 Task: Find connections with filter location Rājgarh with filter topic #Leanstartupswith filter profile language English with filter current company Sterling and Wilson with filter school Karnataka University, Dharwad with filter industry Leasing Non-residential Real Estate with filter service category Demand Generation with filter keywords title Geologist
Action: Mouse moved to (477, 45)
Screenshot: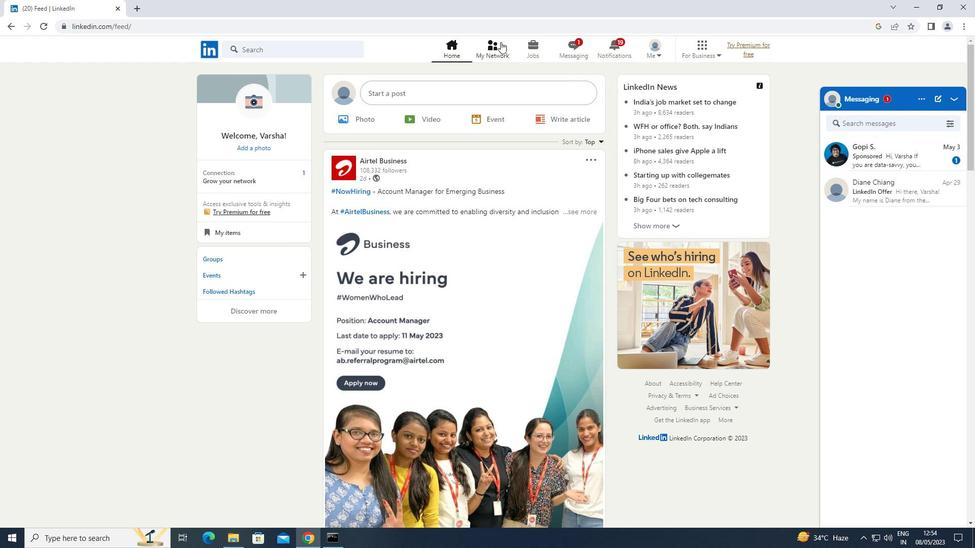 
Action: Mouse pressed left at (477, 45)
Screenshot: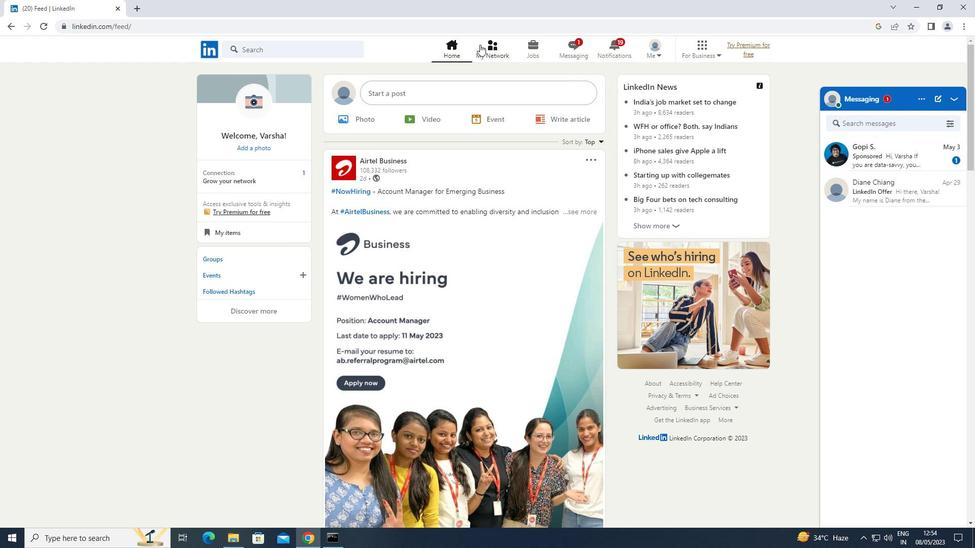 
Action: Mouse moved to (239, 105)
Screenshot: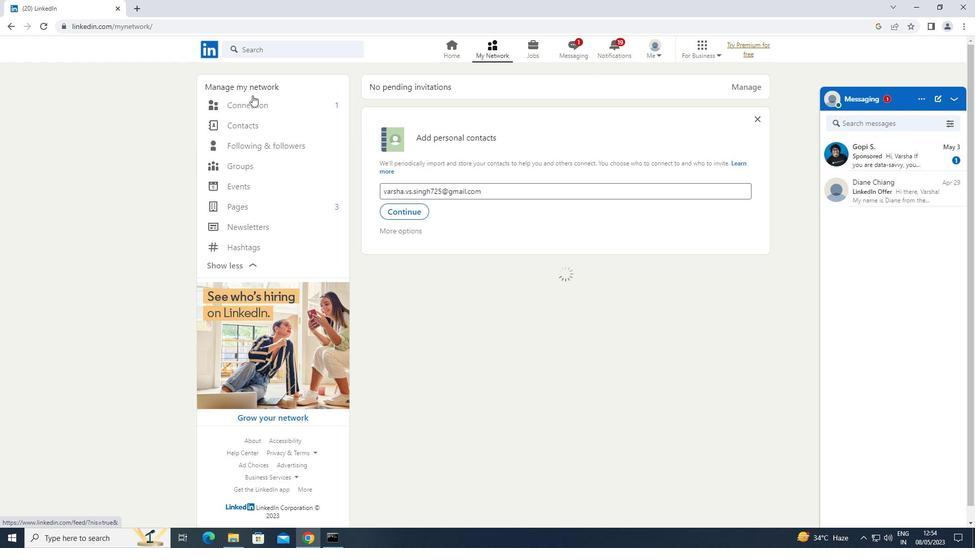 
Action: Mouse pressed left at (239, 105)
Screenshot: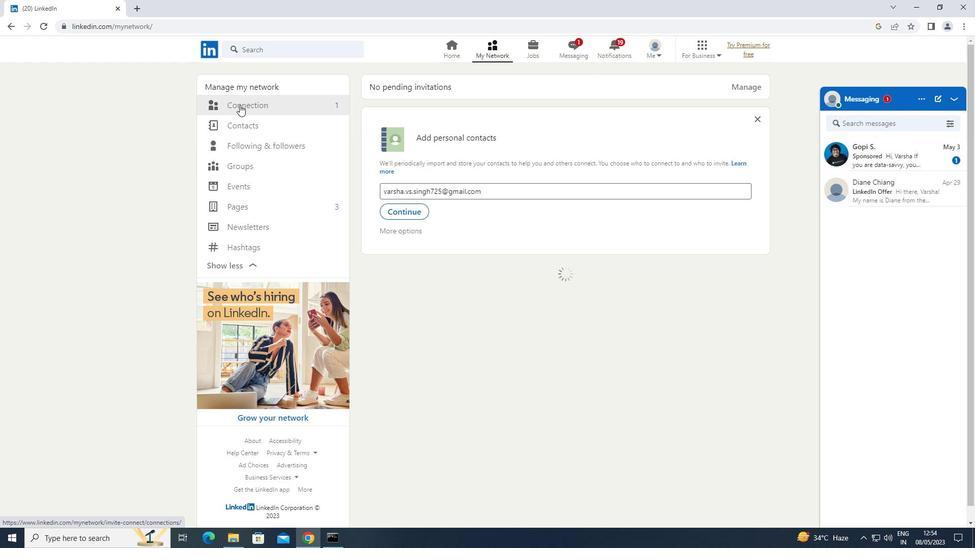 
Action: Mouse moved to (587, 104)
Screenshot: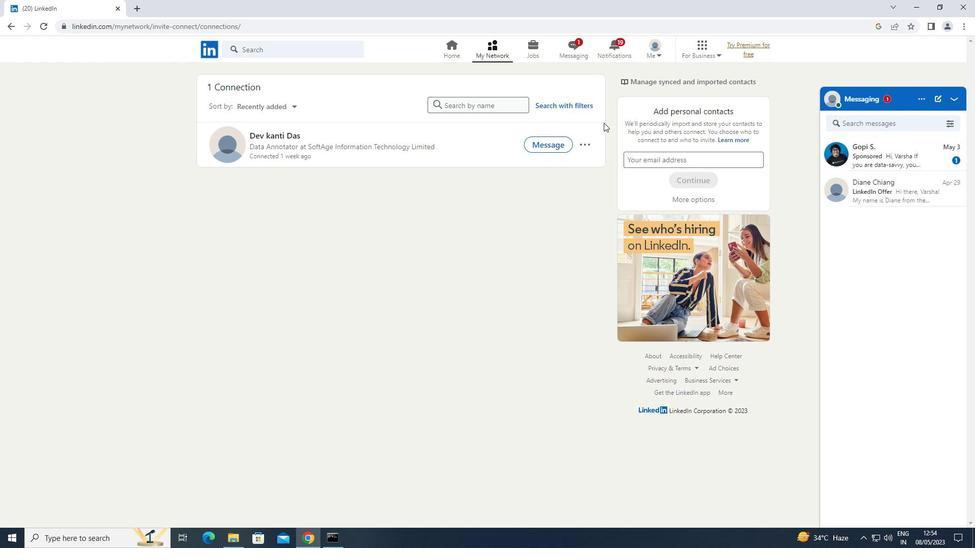
Action: Mouse pressed left at (587, 104)
Screenshot: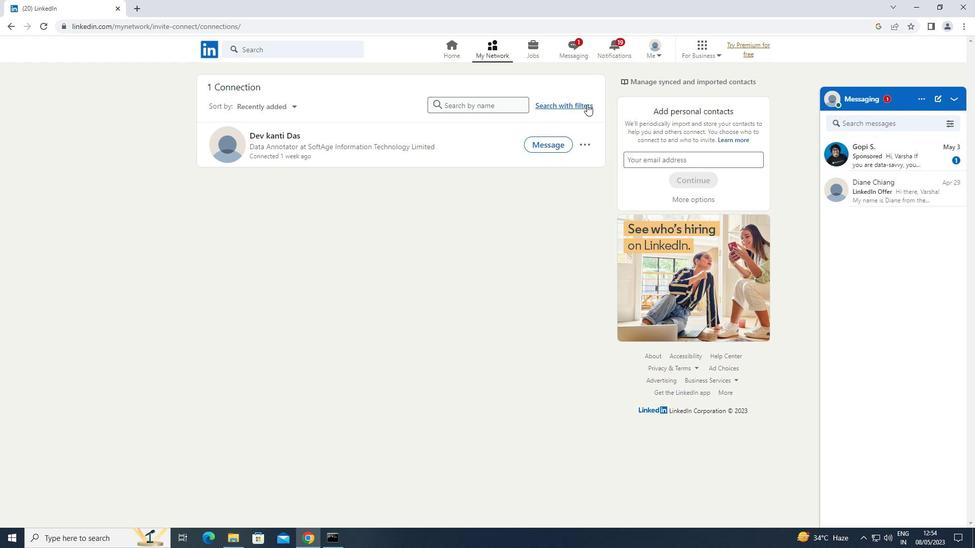 
Action: Mouse moved to (520, 77)
Screenshot: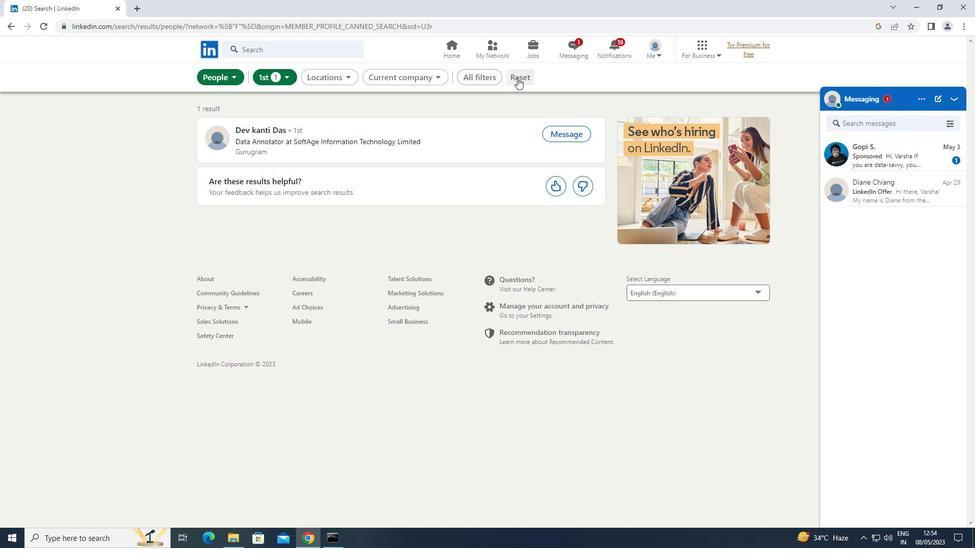 
Action: Mouse pressed left at (520, 77)
Screenshot: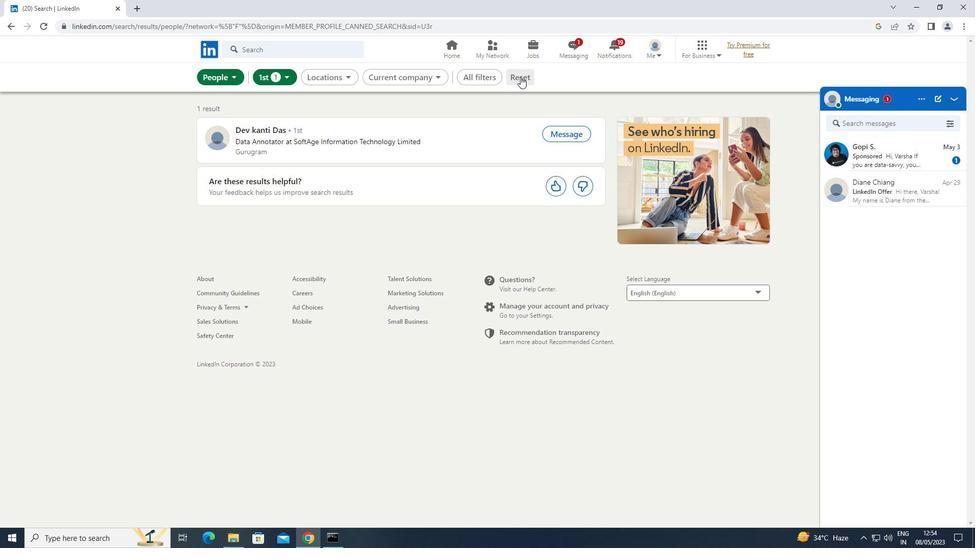 
Action: Mouse moved to (501, 80)
Screenshot: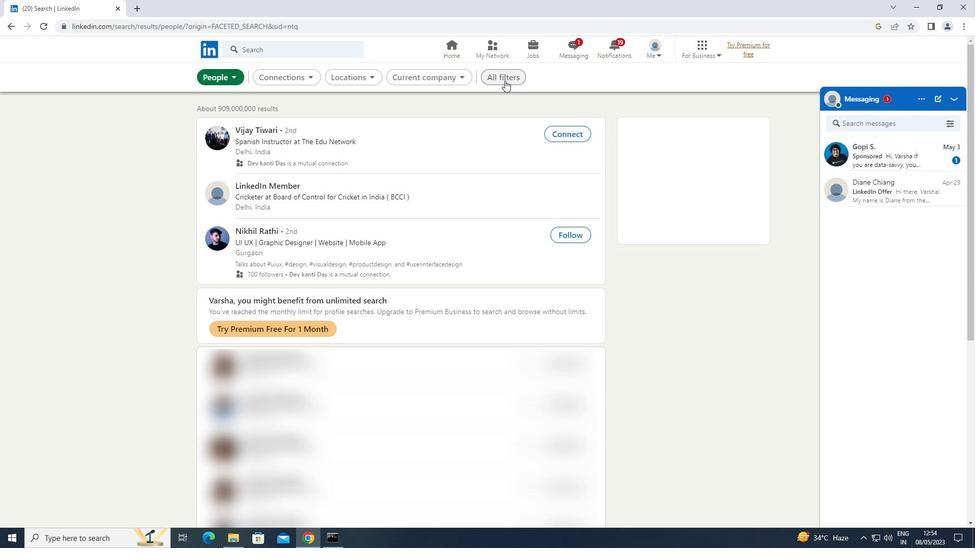 
Action: Mouse pressed left at (501, 80)
Screenshot: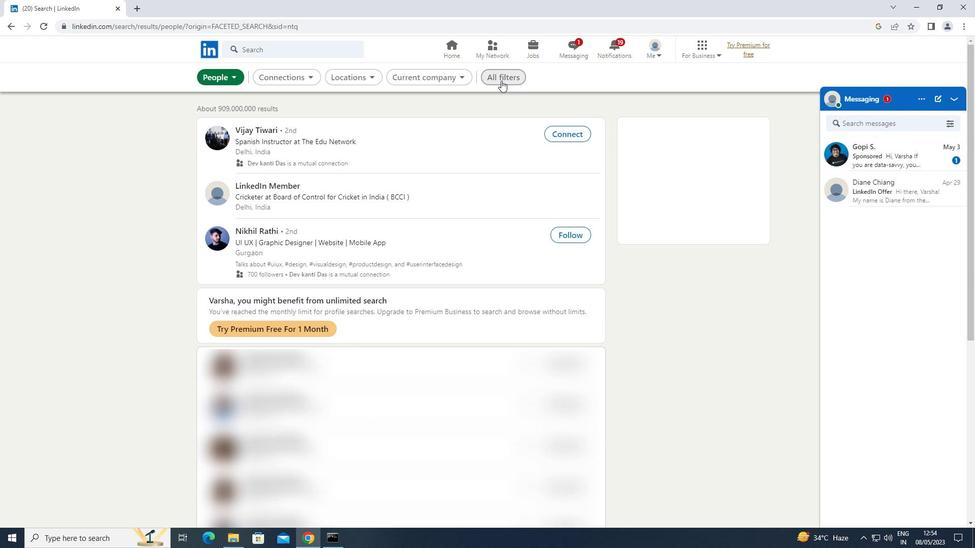 
Action: Mouse moved to (825, 251)
Screenshot: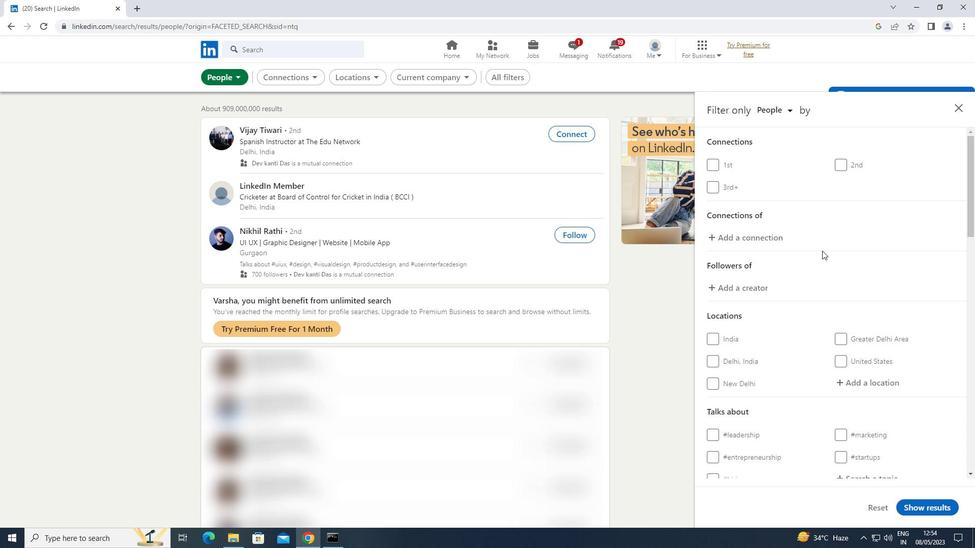 
Action: Mouse scrolled (825, 251) with delta (0, 0)
Screenshot: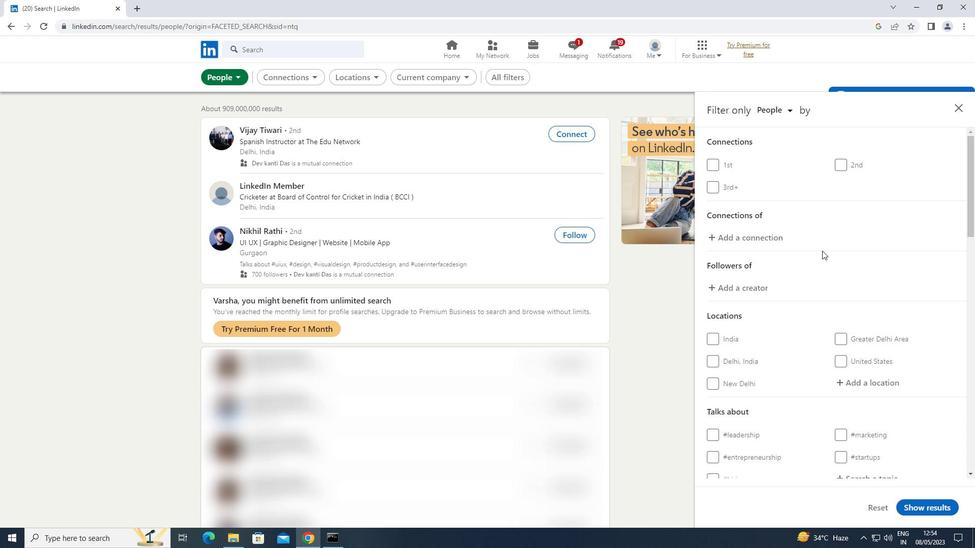 
Action: Mouse scrolled (825, 251) with delta (0, 0)
Screenshot: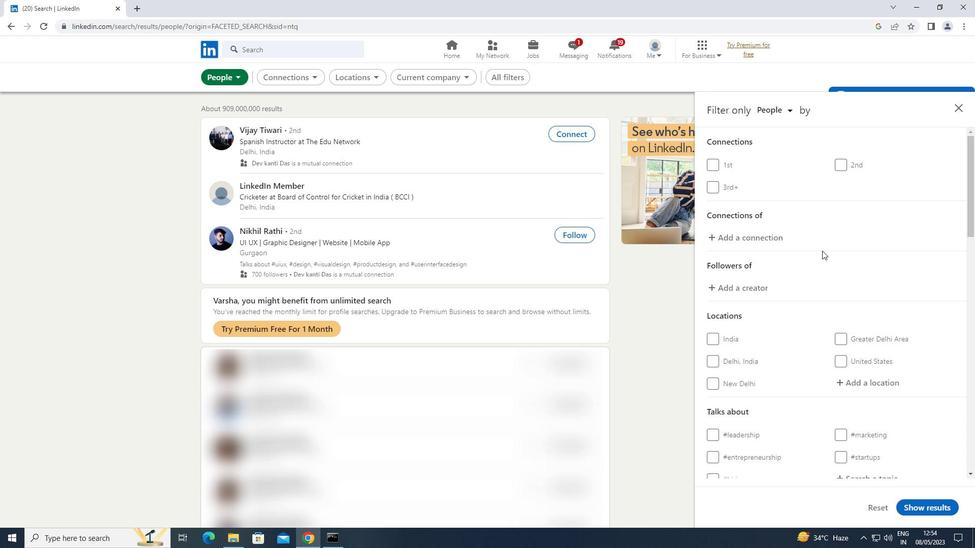 
Action: Mouse scrolled (825, 251) with delta (0, 0)
Screenshot: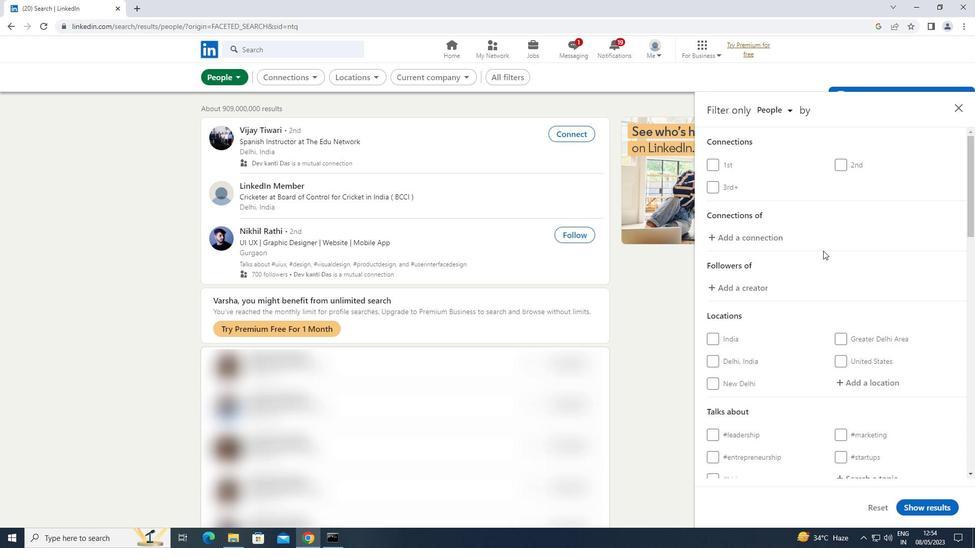 
Action: Mouse moved to (871, 233)
Screenshot: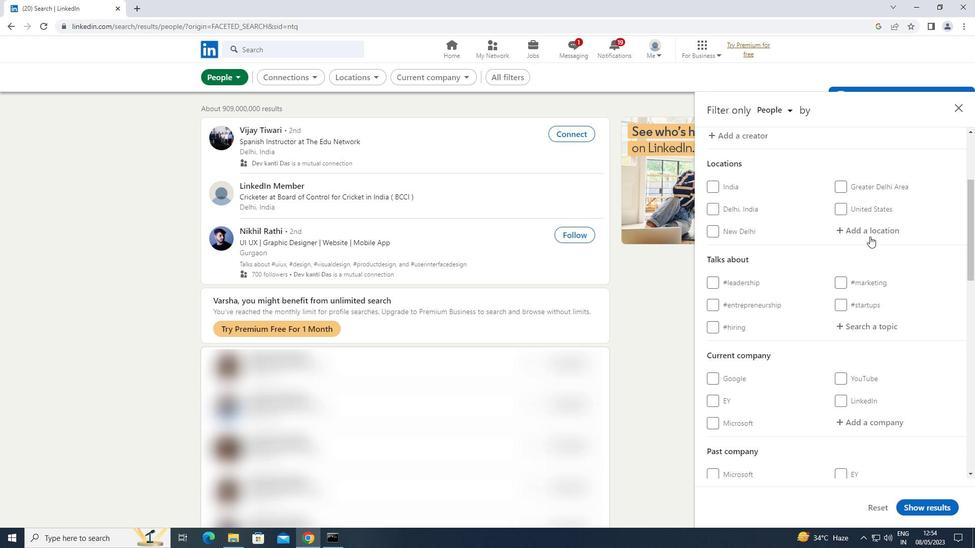 
Action: Mouse pressed left at (871, 233)
Screenshot: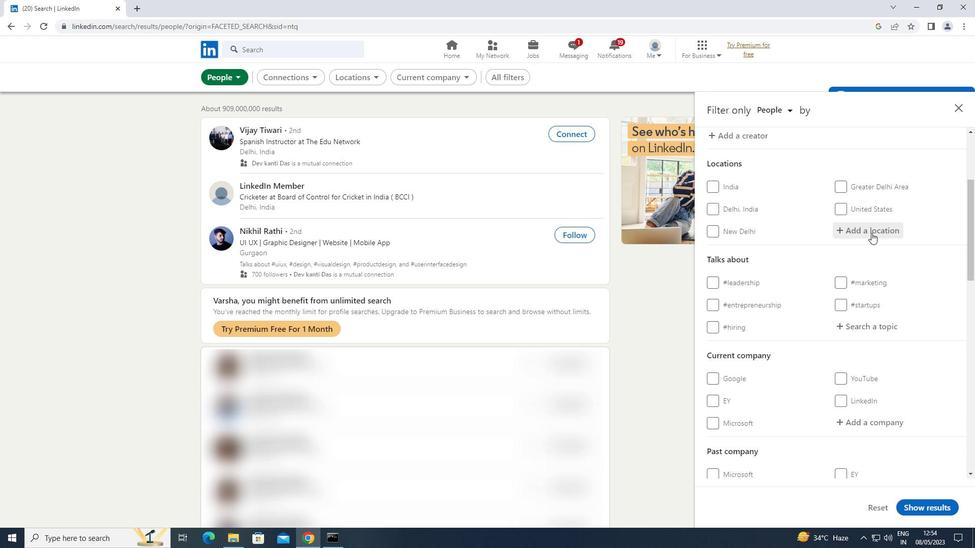 
Action: Mouse moved to (871, 232)
Screenshot: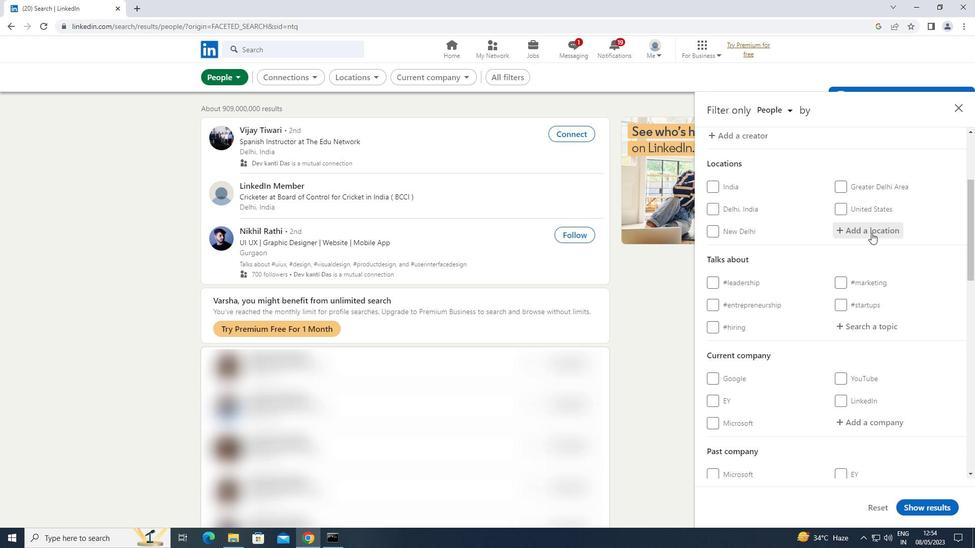 
Action: Key pressed <Key.shift>RAJGARH
Screenshot: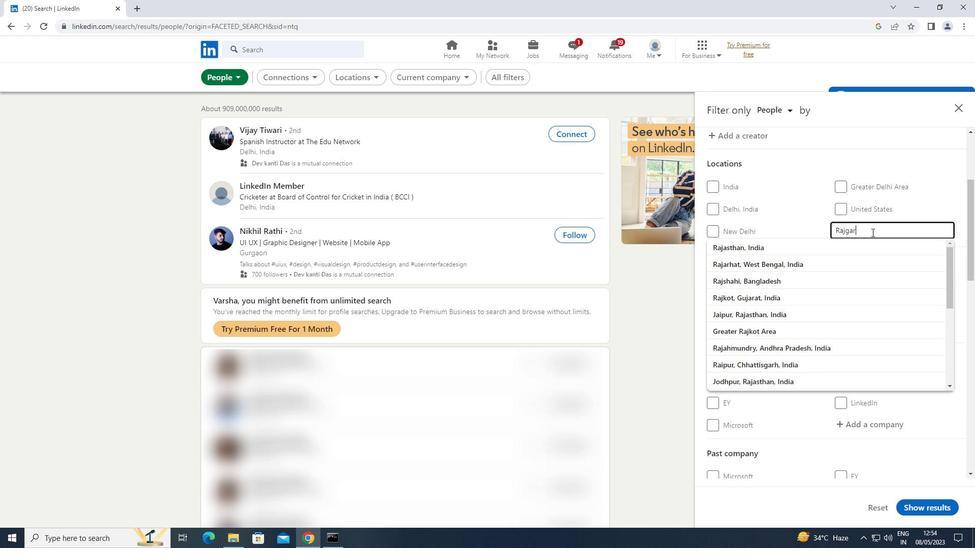 
Action: Mouse moved to (866, 325)
Screenshot: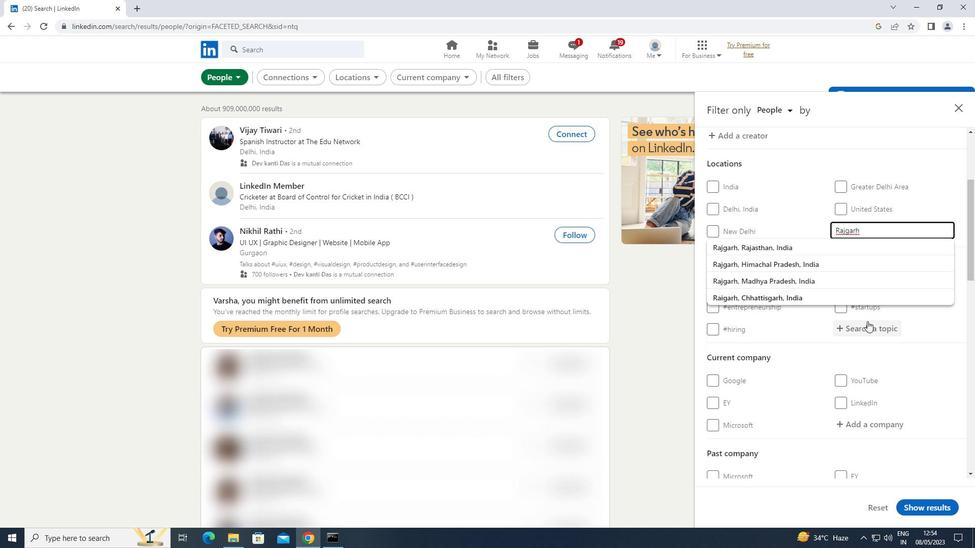 
Action: Mouse pressed left at (866, 325)
Screenshot: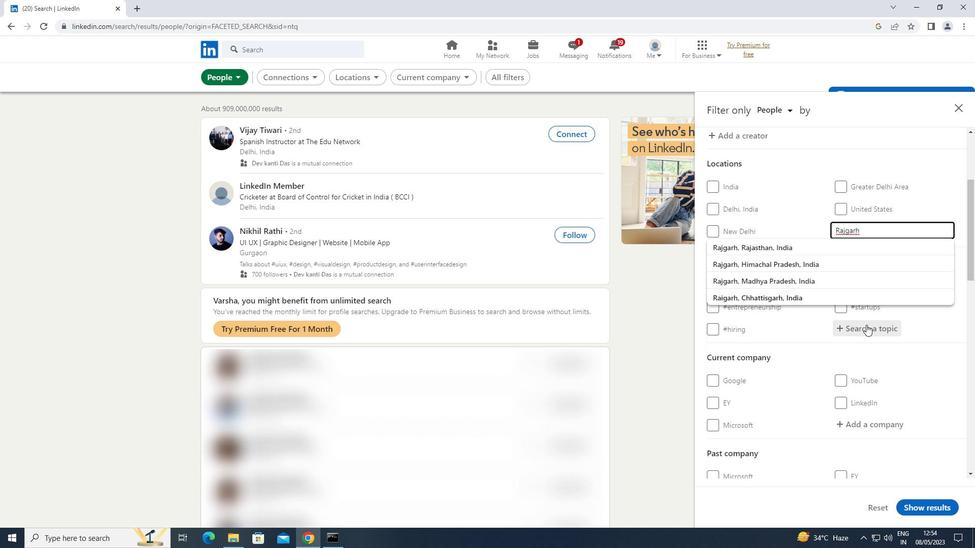
Action: Mouse moved to (866, 325)
Screenshot: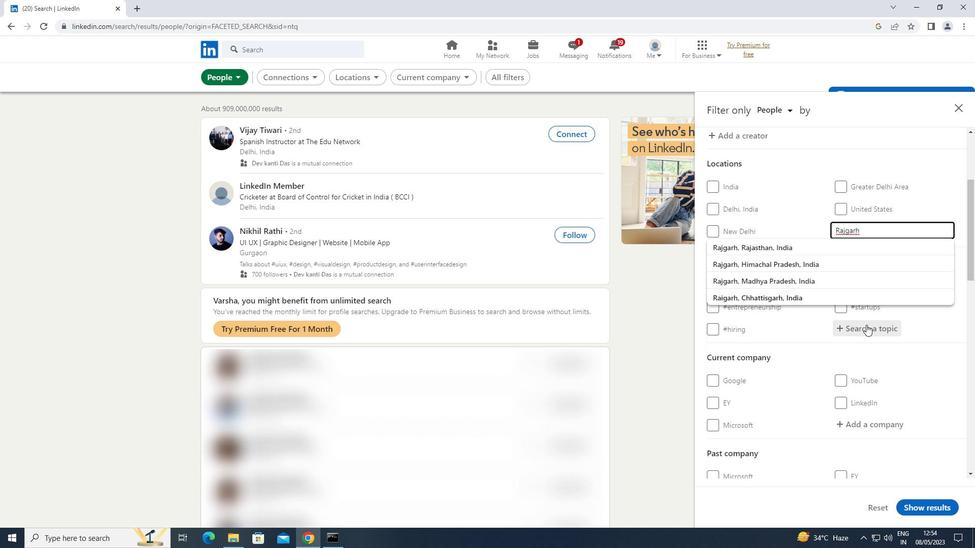 
Action: Key pressed LEARNSTARTUPS
Screenshot: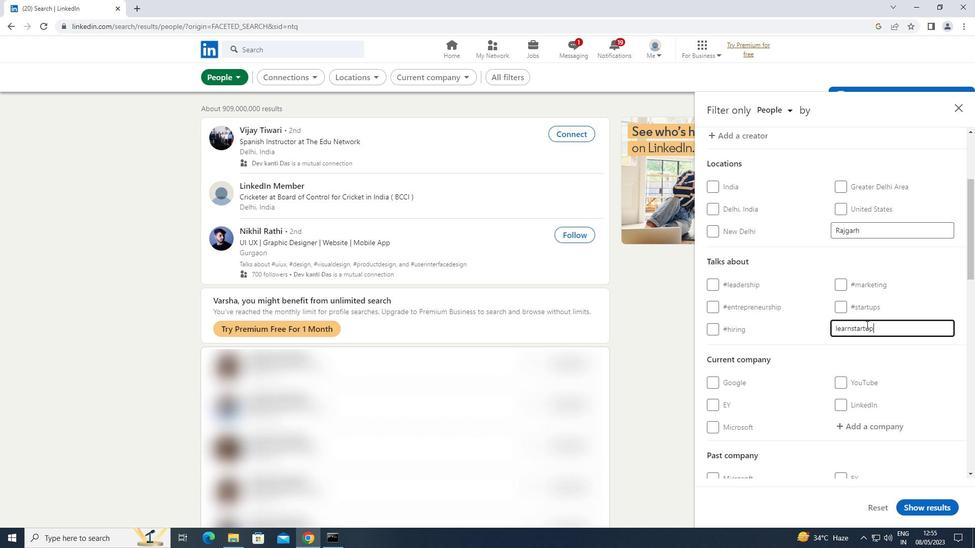 
Action: Mouse moved to (845, 328)
Screenshot: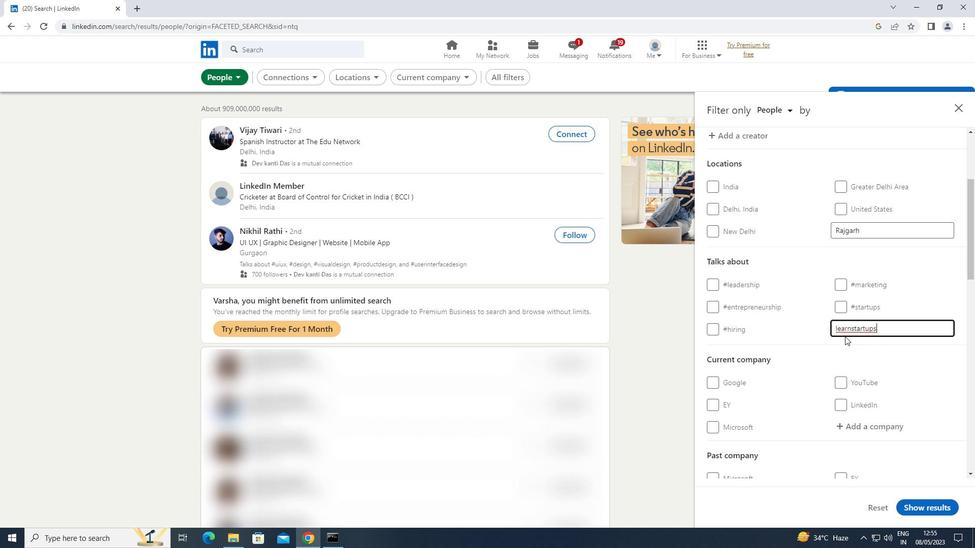 
Action: Mouse pressed left at (845, 328)
Screenshot: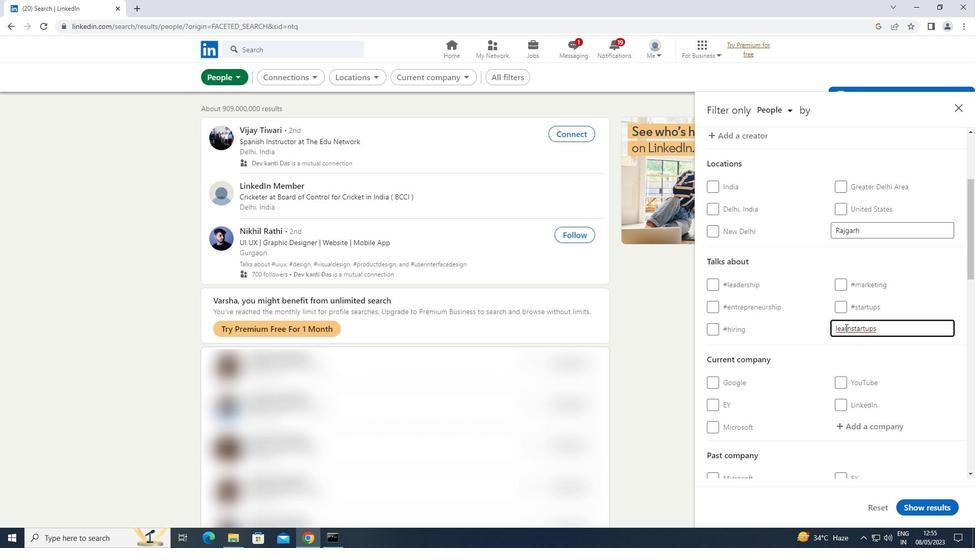 
Action: Mouse moved to (846, 326)
Screenshot: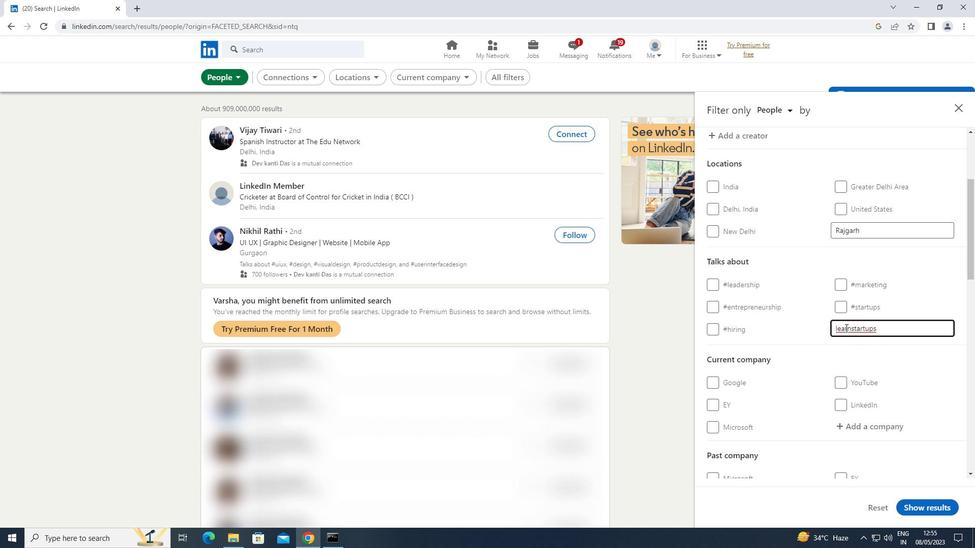
Action: Mouse pressed left at (846, 326)
Screenshot: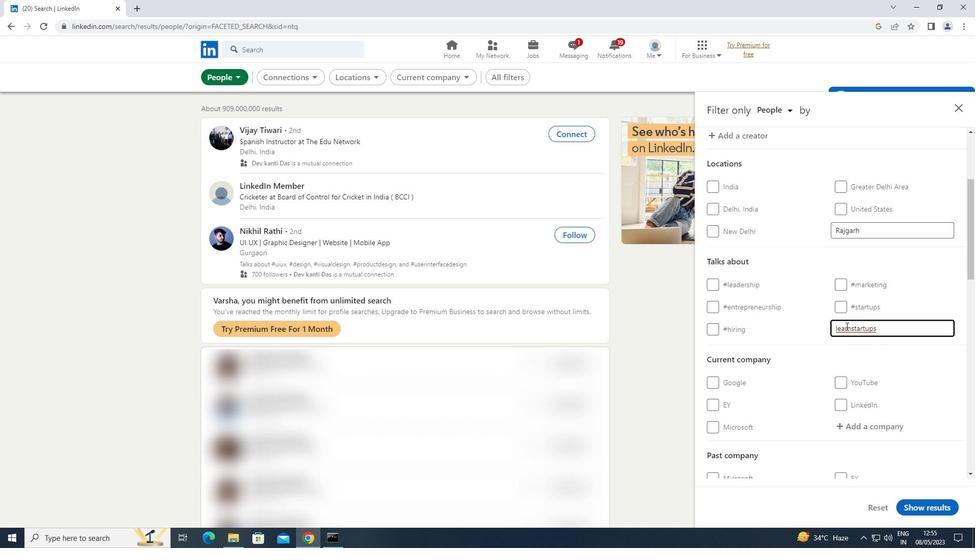 
Action: Key pressed <Key.backspace>
Screenshot: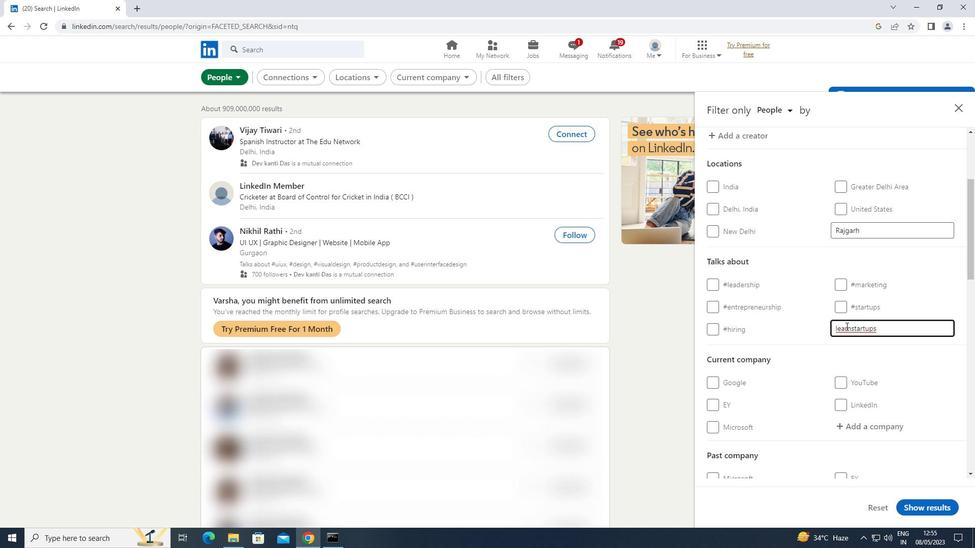 
Action: Mouse moved to (768, 340)
Screenshot: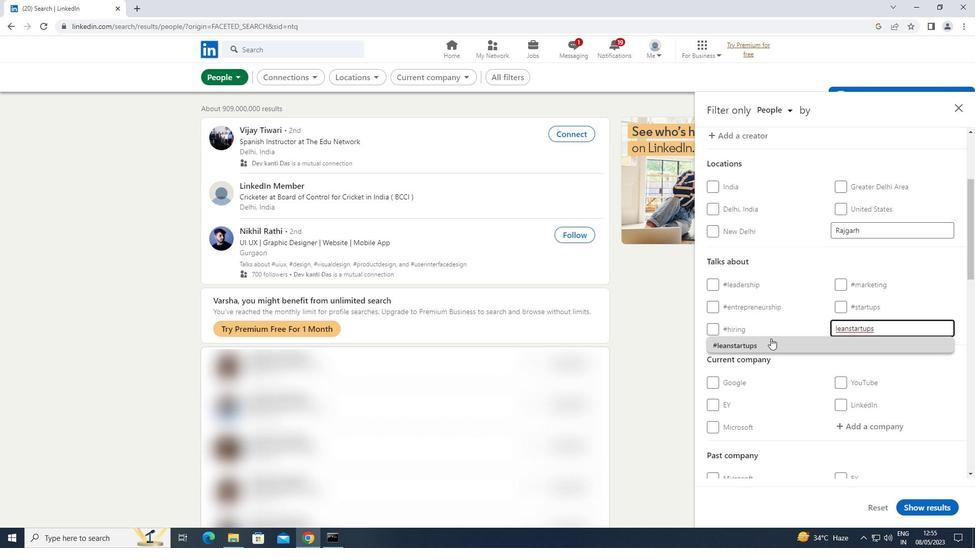 
Action: Mouse pressed left at (768, 340)
Screenshot: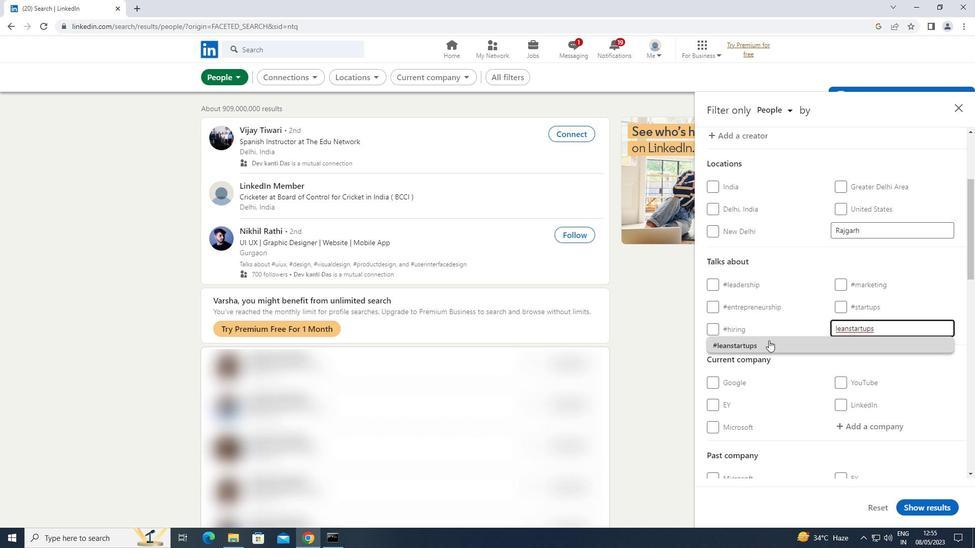 
Action: Mouse moved to (764, 344)
Screenshot: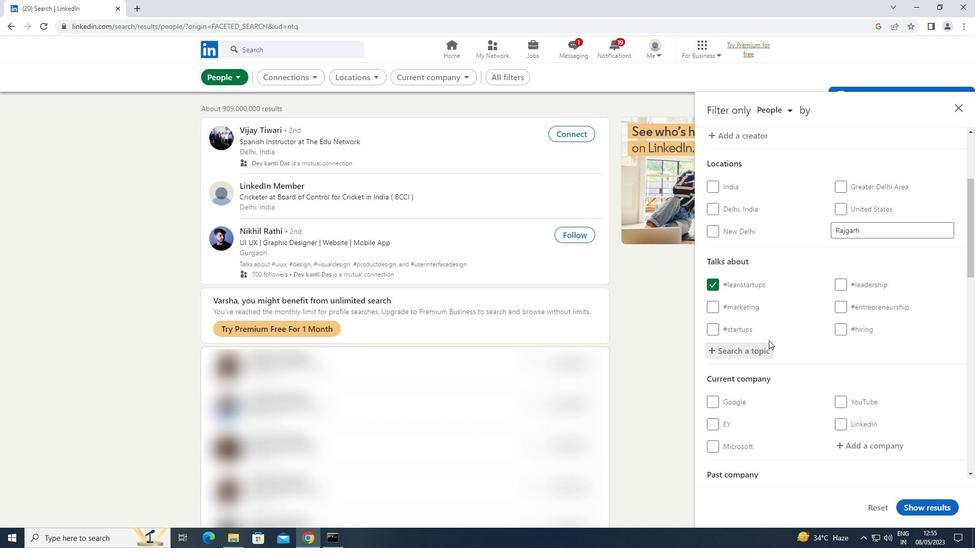 
Action: Mouse scrolled (764, 343) with delta (0, 0)
Screenshot: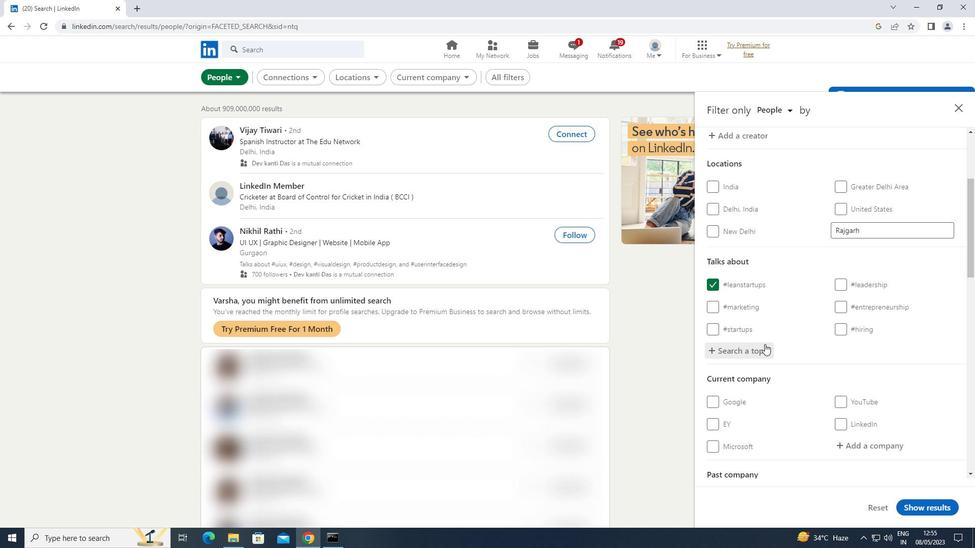 
Action: Mouse scrolled (764, 343) with delta (0, 0)
Screenshot: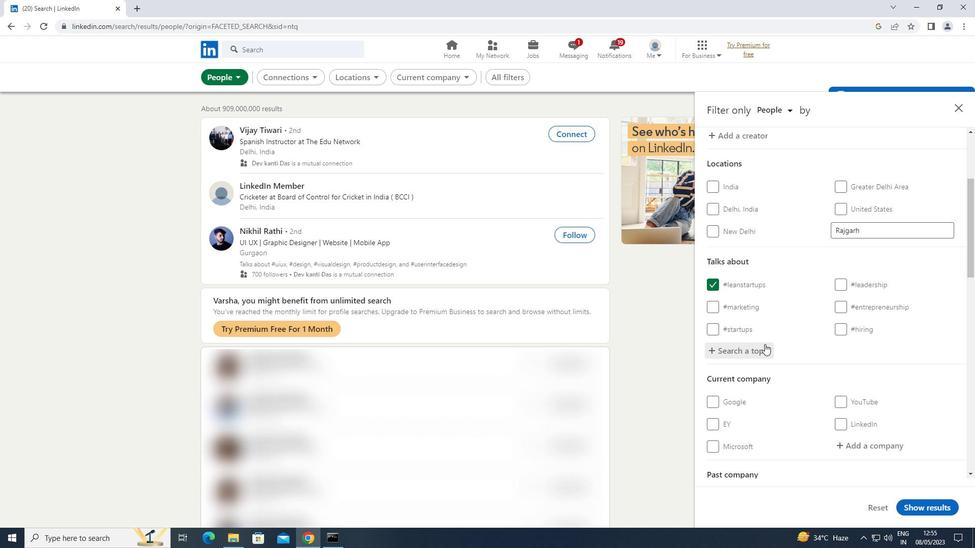 
Action: Mouse scrolled (764, 343) with delta (0, 0)
Screenshot: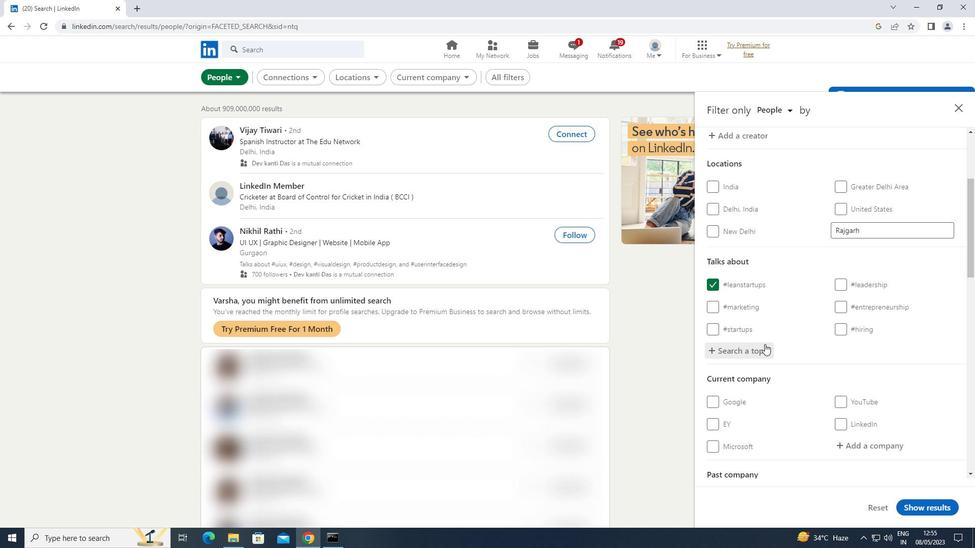 
Action: Mouse scrolled (764, 343) with delta (0, 0)
Screenshot: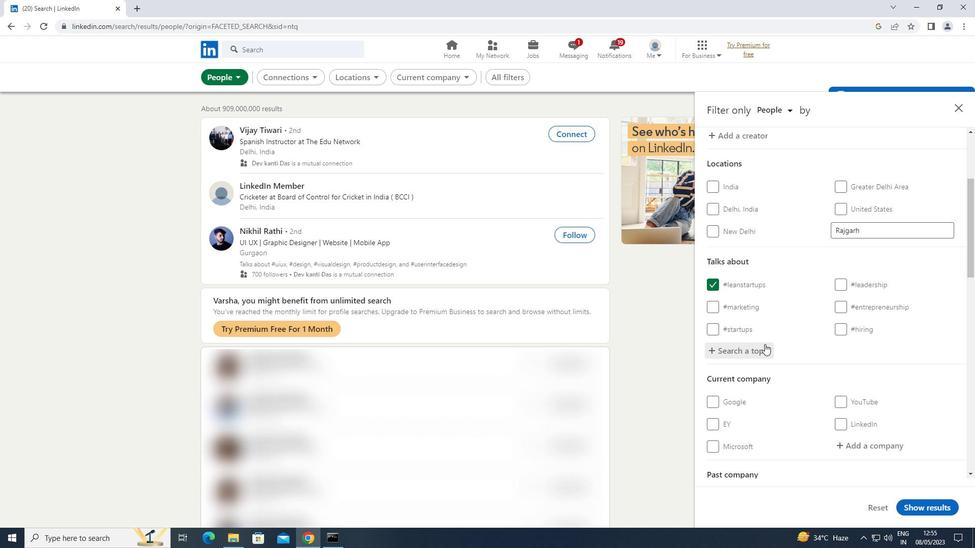 
Action: Mouse scrolled (764, 343) with delta (0, 0)
Screenshot: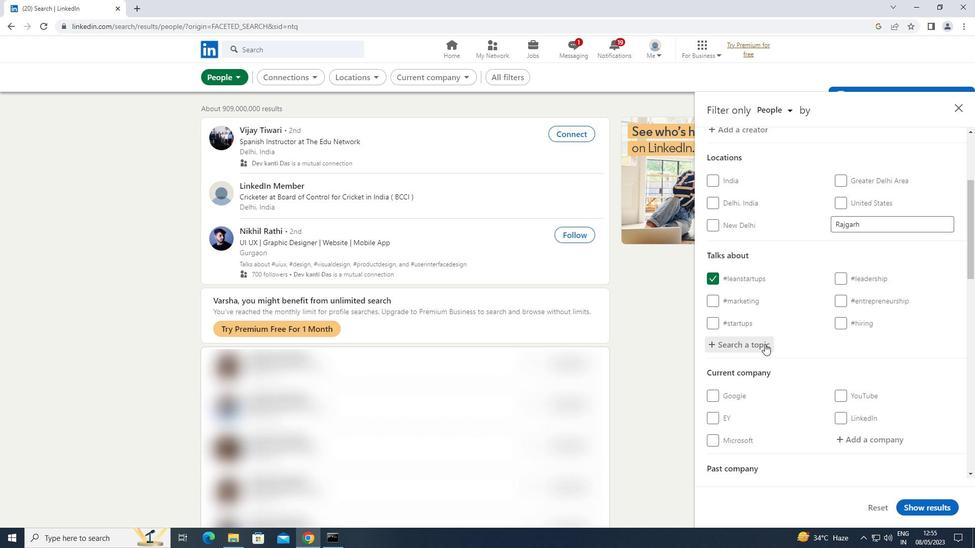 
Action: Mouse moved to (764, 344)
Screenshot: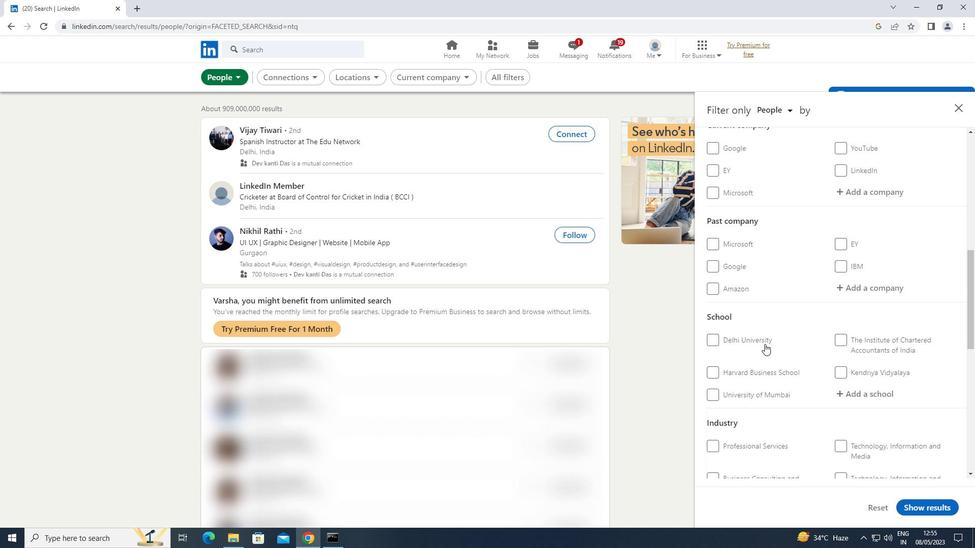 
Action: Mouse scrolled (764, 344) with delta (0, 0)
Screenshot: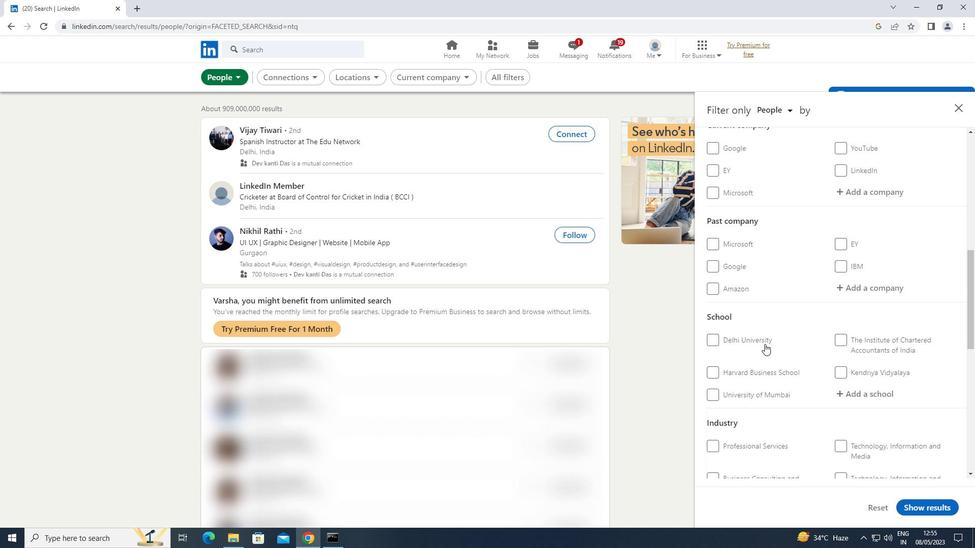 
Action: Mouse moved to (764, 344)
Screenshot: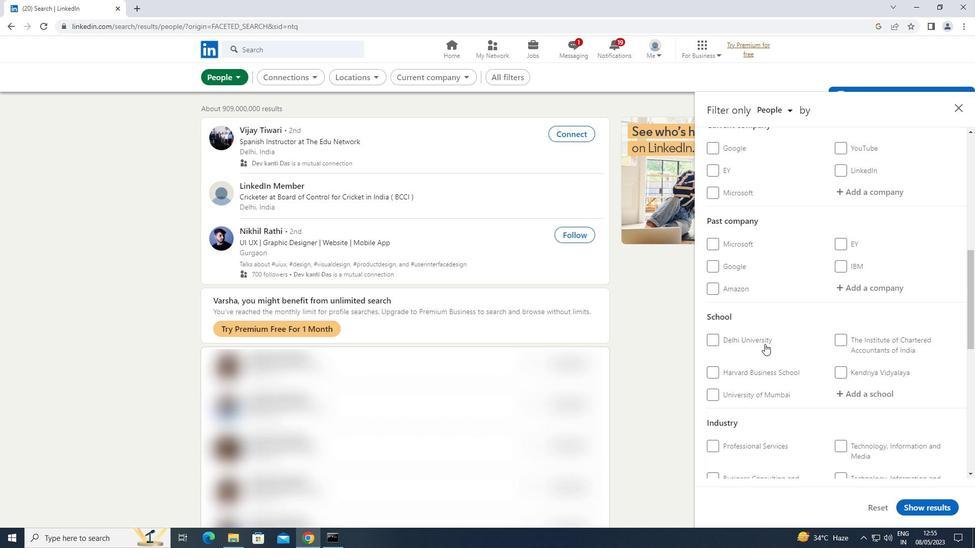 
Action: Mouse scrolled (764, 344) with delta (0, 0)
Screenshot: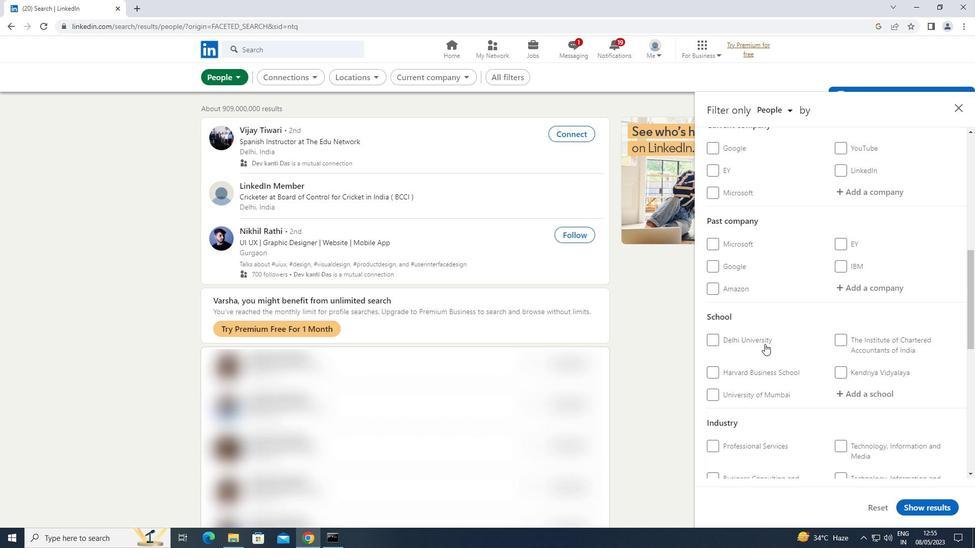 
Action: Mouse moved to (764, 345)
Screenshot: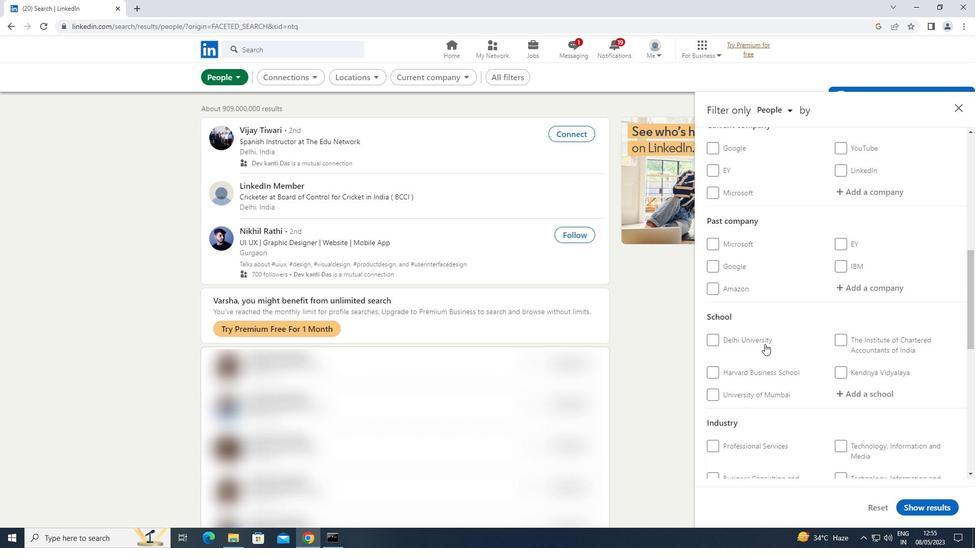 
Action: Mouse scrolled (764, 345) with delta (0, 0)
Screenshot: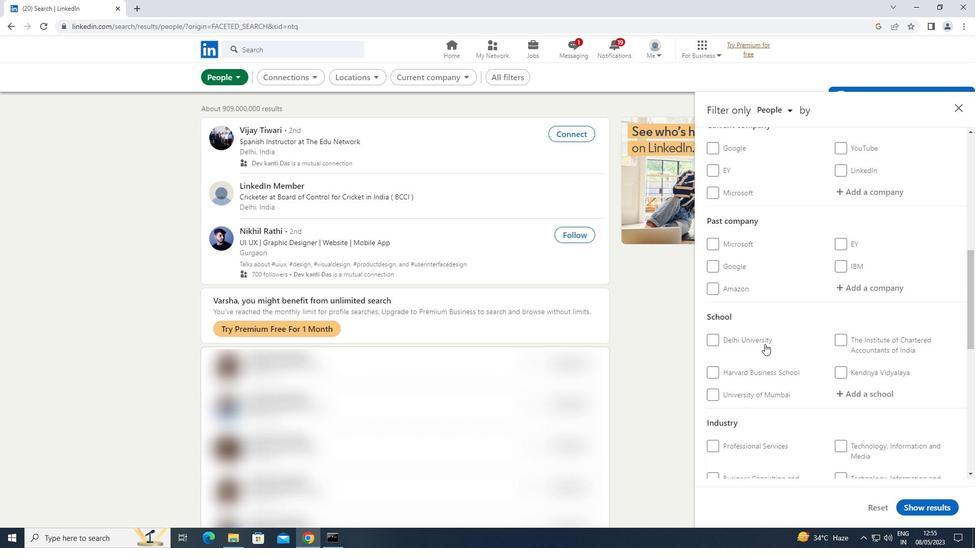 
Action: Mouse scrolled (764, 345) with delta (0, 0)
Screenshot: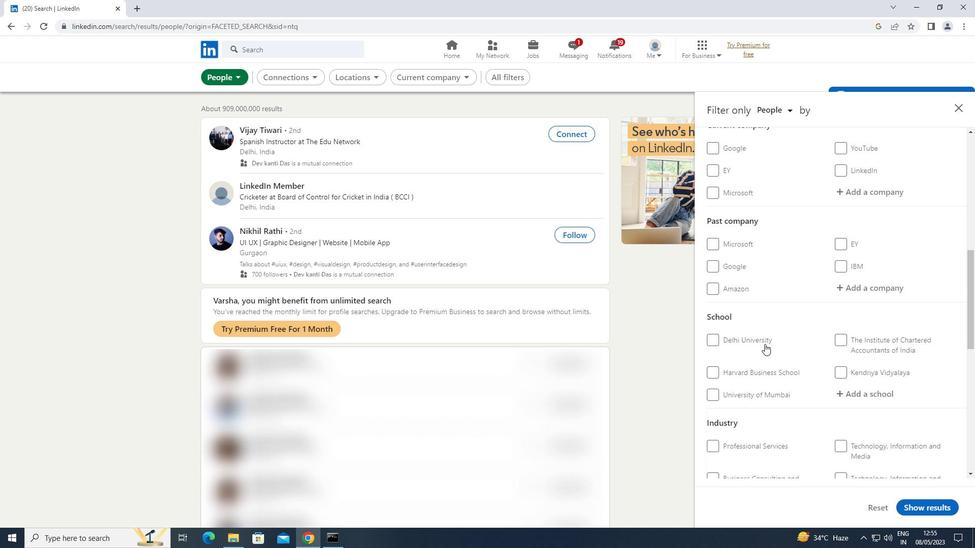 
Action: Mouse moved to (764, 345)
Screenshot: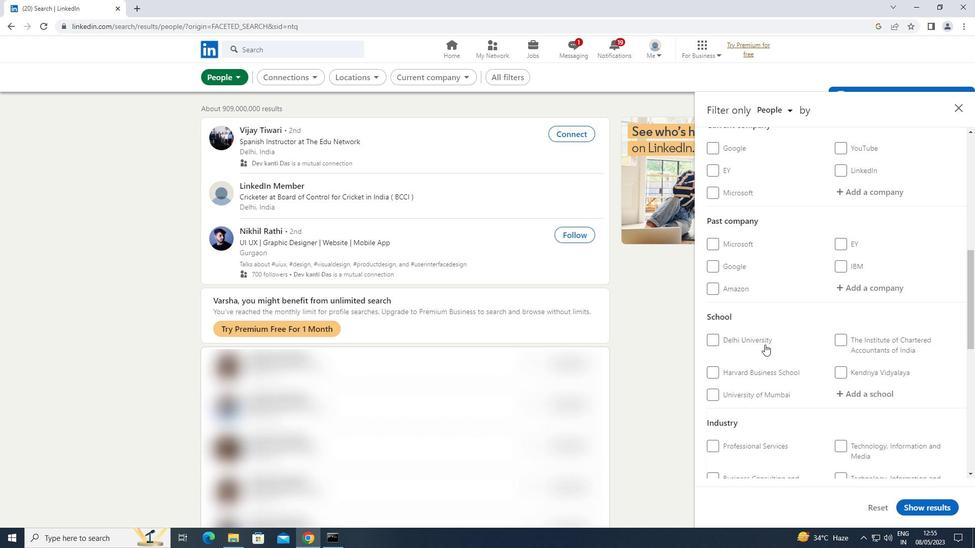 
Action: Mouse scrolled (764, 345) with delta (0, 0)
Screenshot: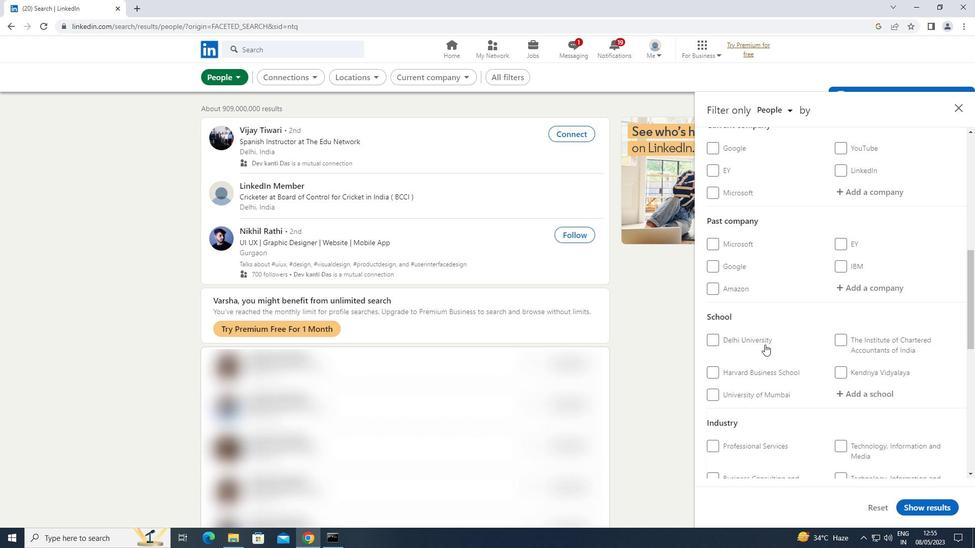 
Action: Mouse moved to (764, 346)
Screenshot: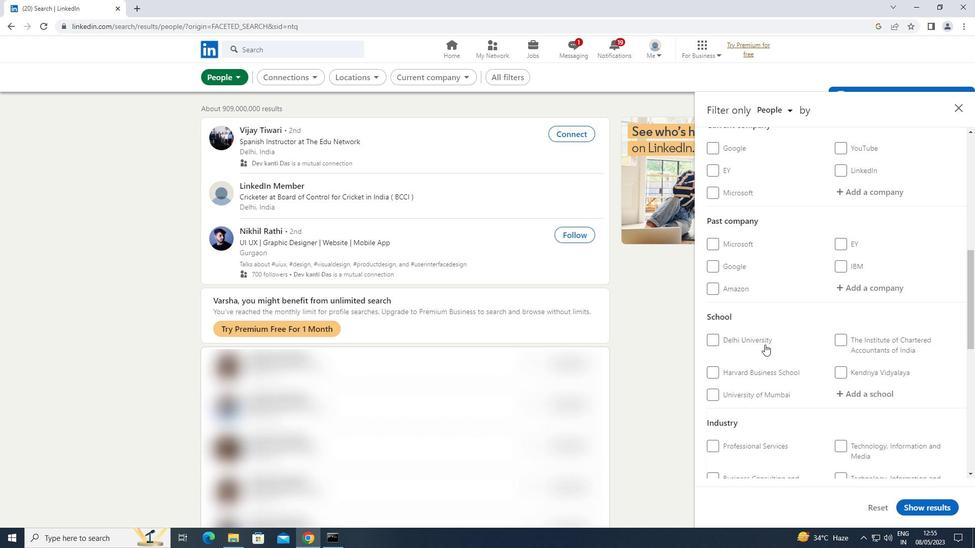 
Action: Mouse scrolled (764, 345) with delta (0, 0)
Screenshot: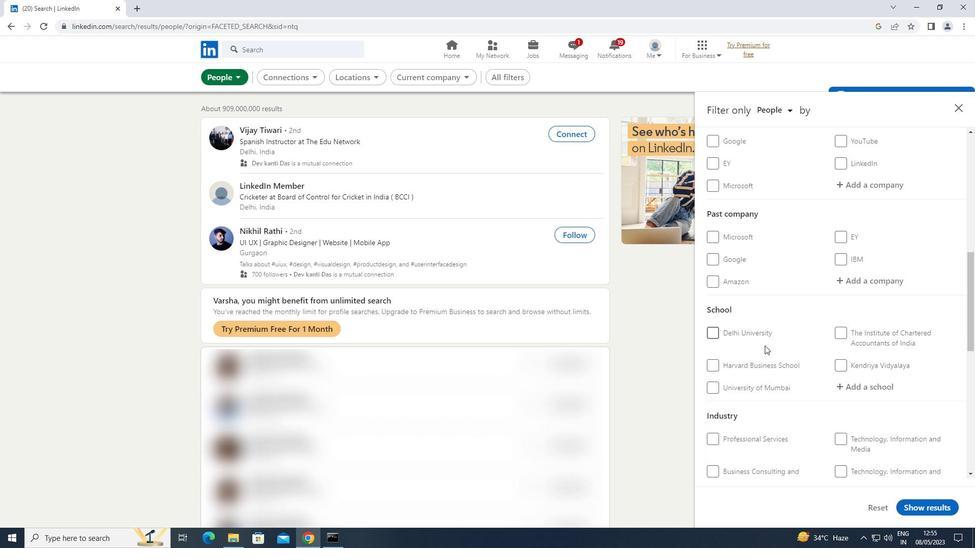 
Action: Mouse moved to (715, 256)
Screenshot: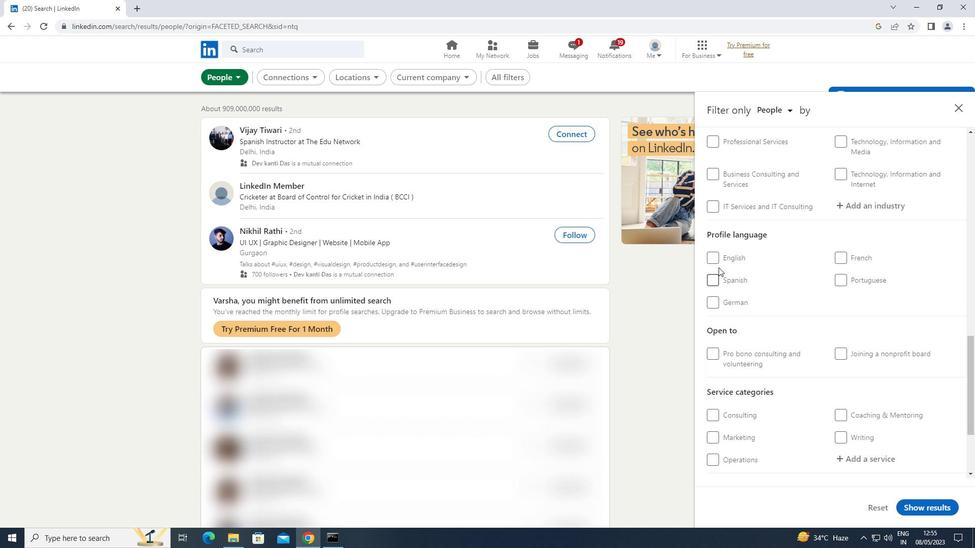 
Action: Mouse pressed left at (715, 256)
Screenshot: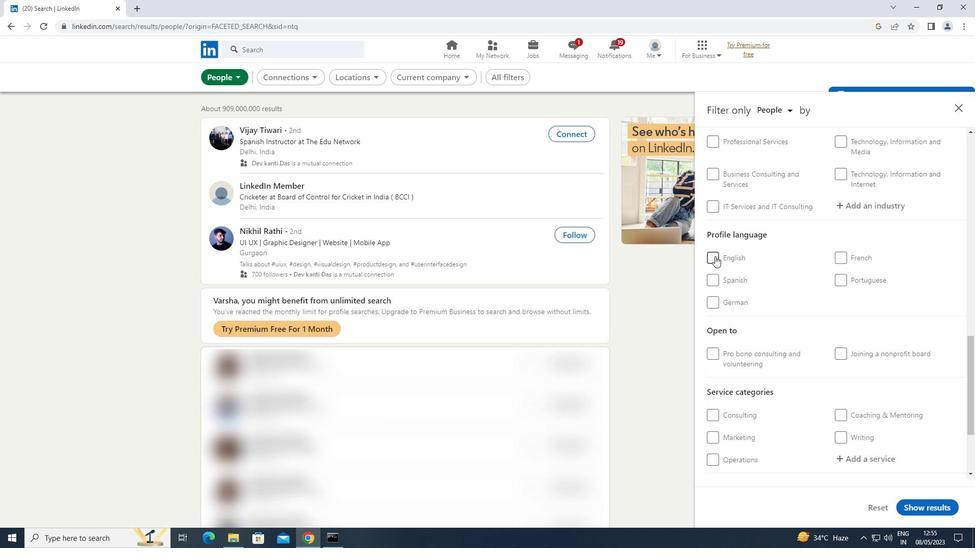 
Action: Mouse moved to (794, 300)
Screenshot: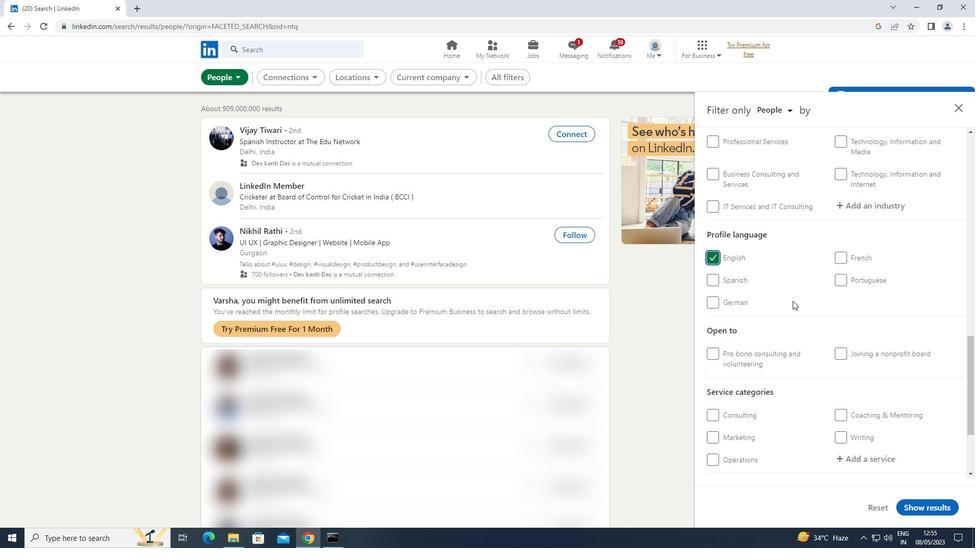 
Action: Mouse scrolled (794, 301) with delta (0, 0)
Screenshot: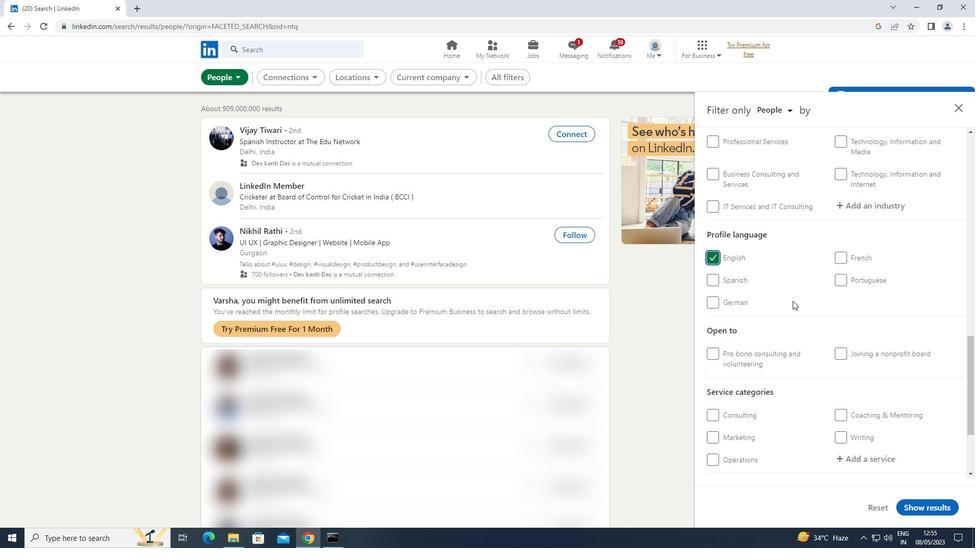 
Action: Mouse moved to (795, 300)
Screenshot: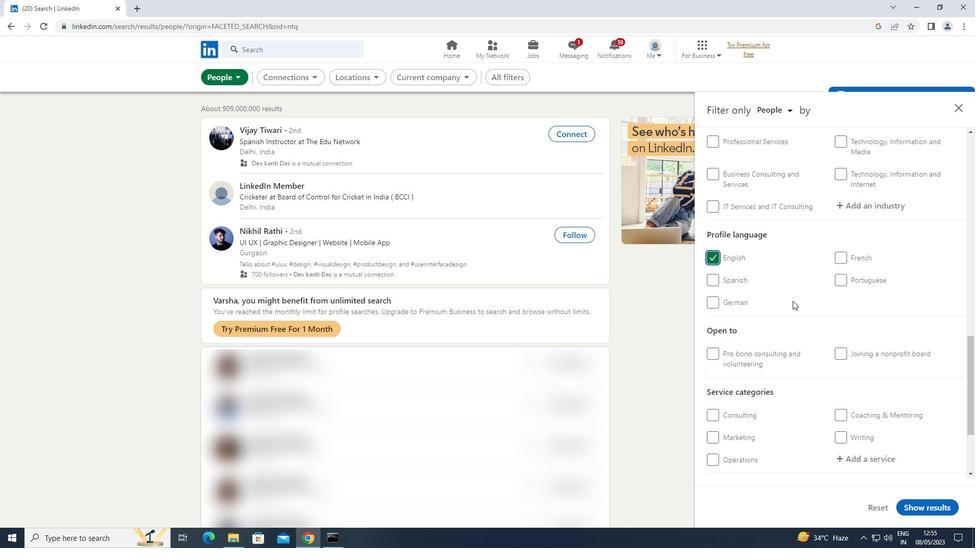 
Action: Mouse scrolled (795, 301) with delta (0, 0)
Screenshot: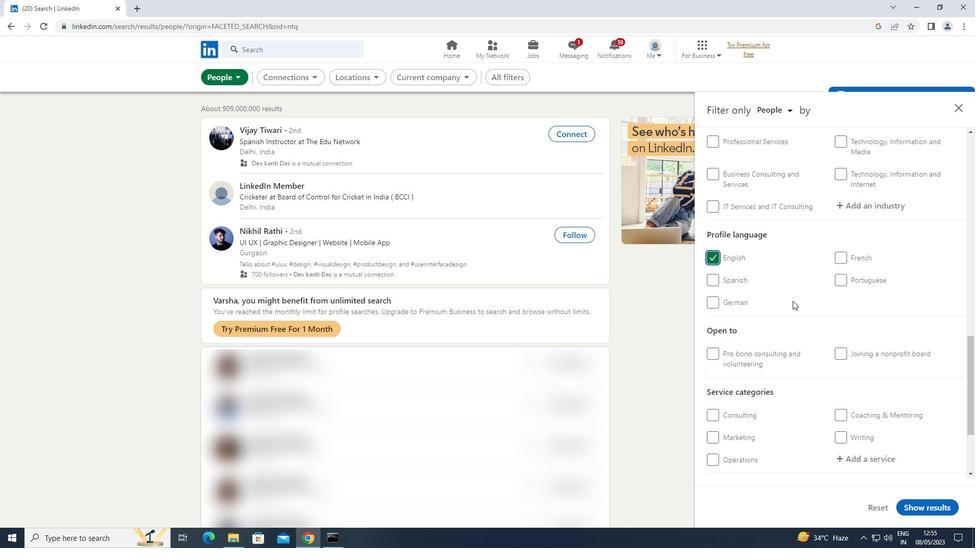 
Action: Mouse moved to (795, 300)
Screenshot: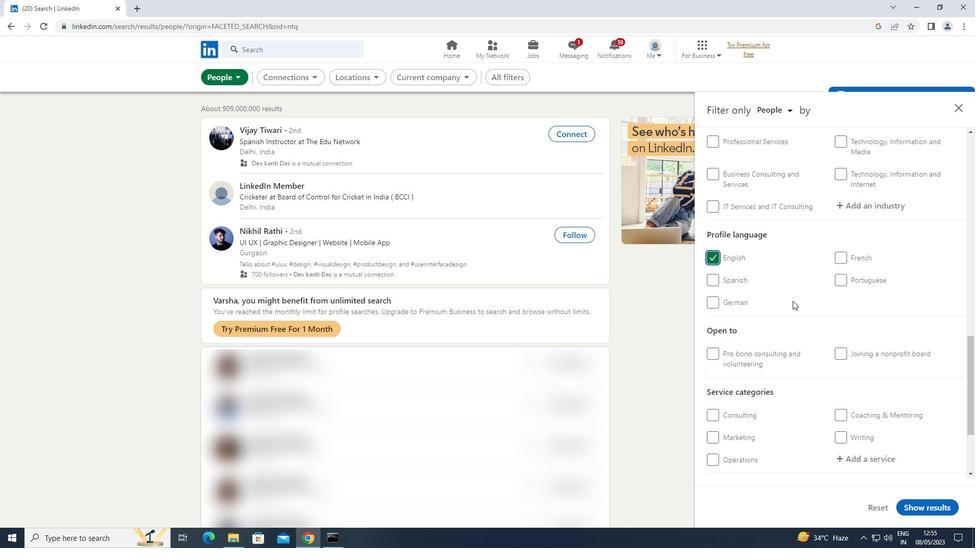 
Action: Mouse scrolled (795, 300) with delta (0, 0)
Screenshot: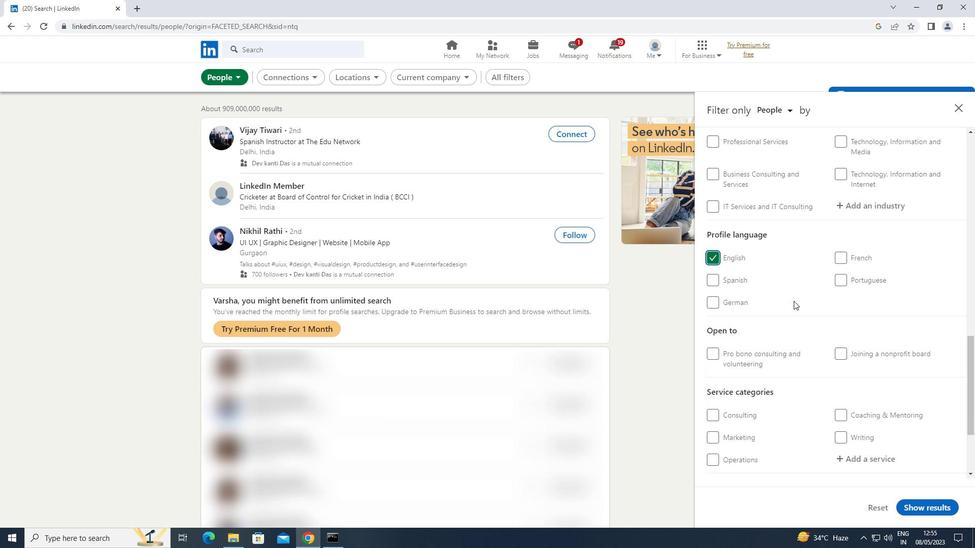 
Action: Mouse scrolled (795, 300) with delta (0, 0)
Screenshot: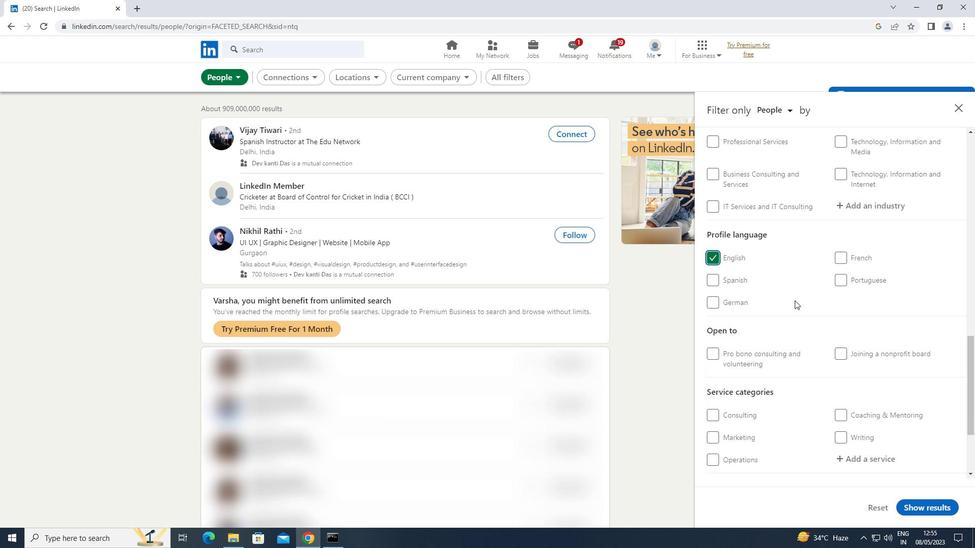 
Action: Mouse moved to (795, 300)
Screenshot: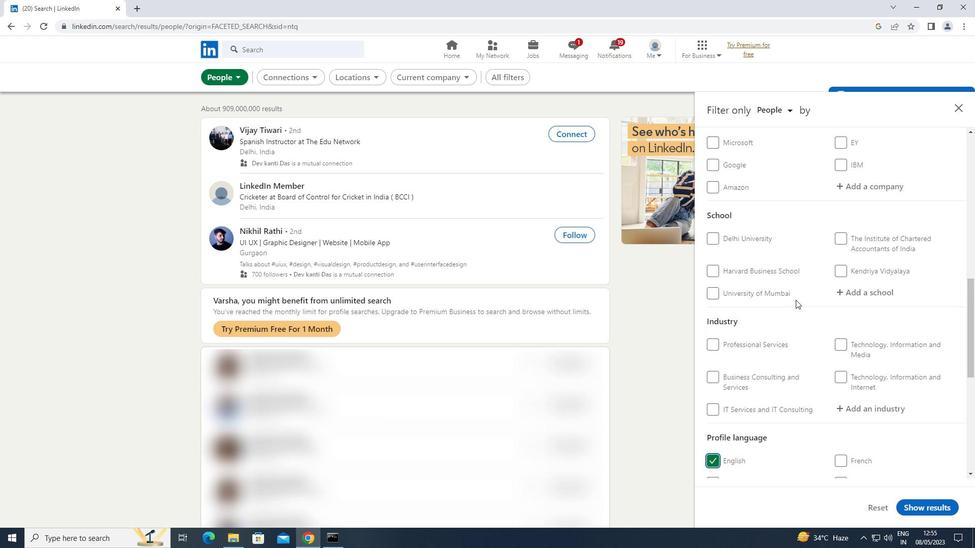 
Action: Mouse scrolled (795, 300) with delta (0, 0)
Screenshot: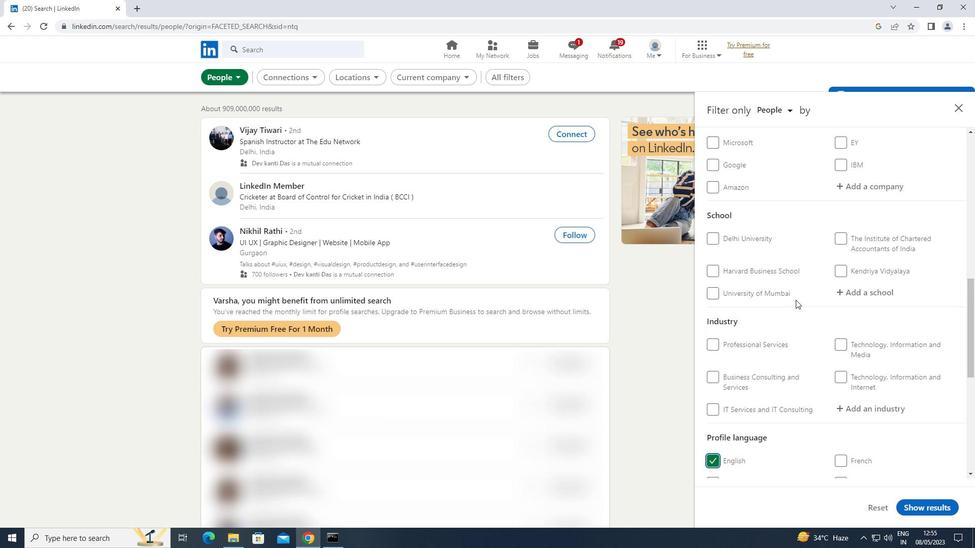 
Action: Mouse moved to (797, 297)
Screenshot: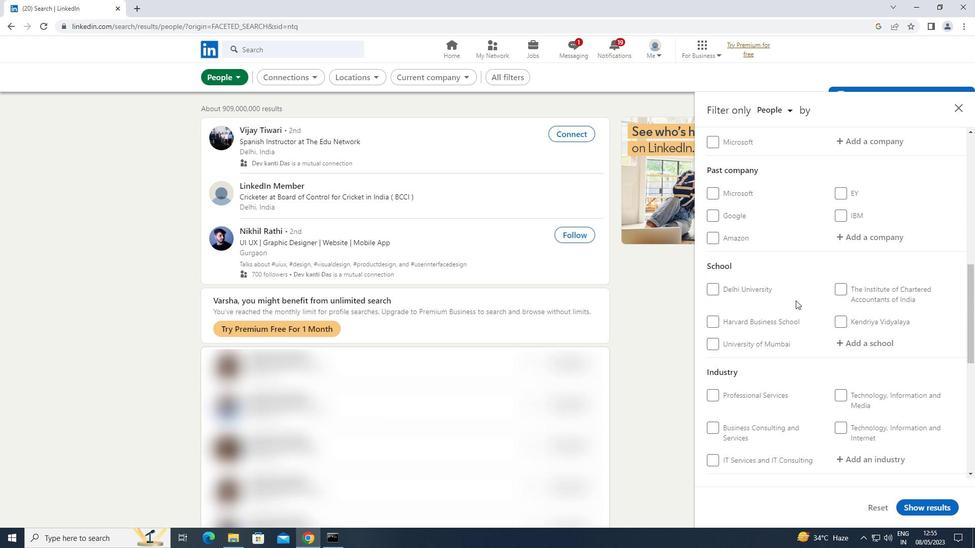 
Action: Mouse scrolled (797, 297) with delta (0, 0)
Screenshot: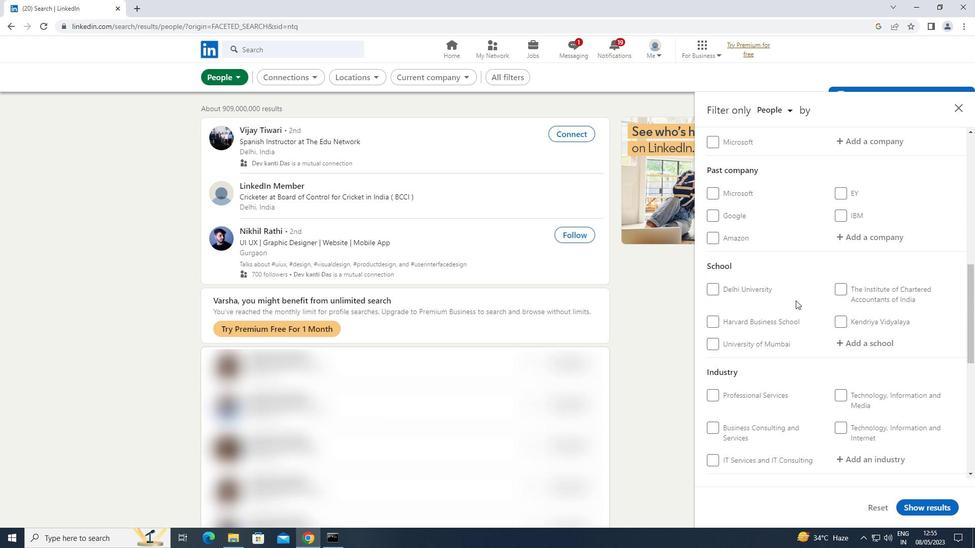 
Action: Mouse scrolled (797, 297) with delta (0, 0)
Screenshot: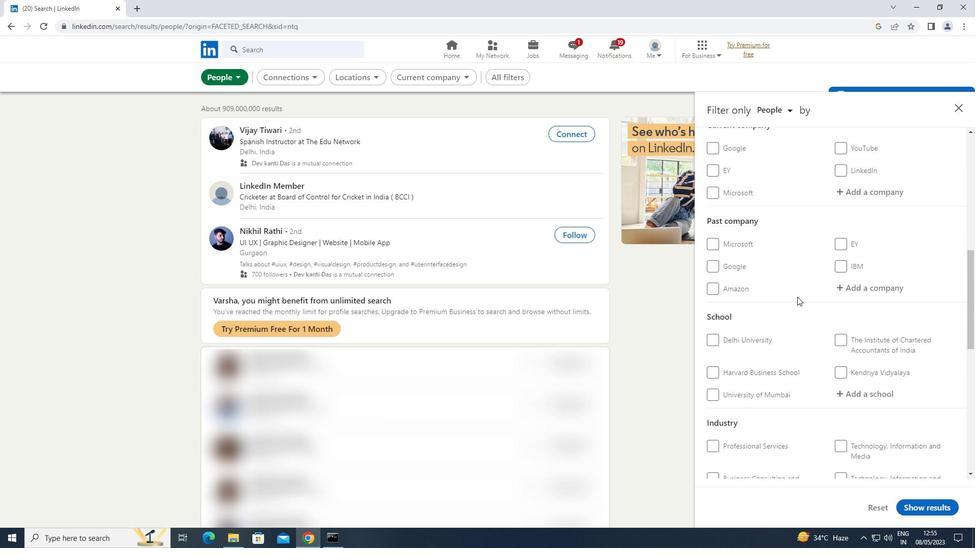 
Action: Mouse moved to (857, 237)
Screenshot: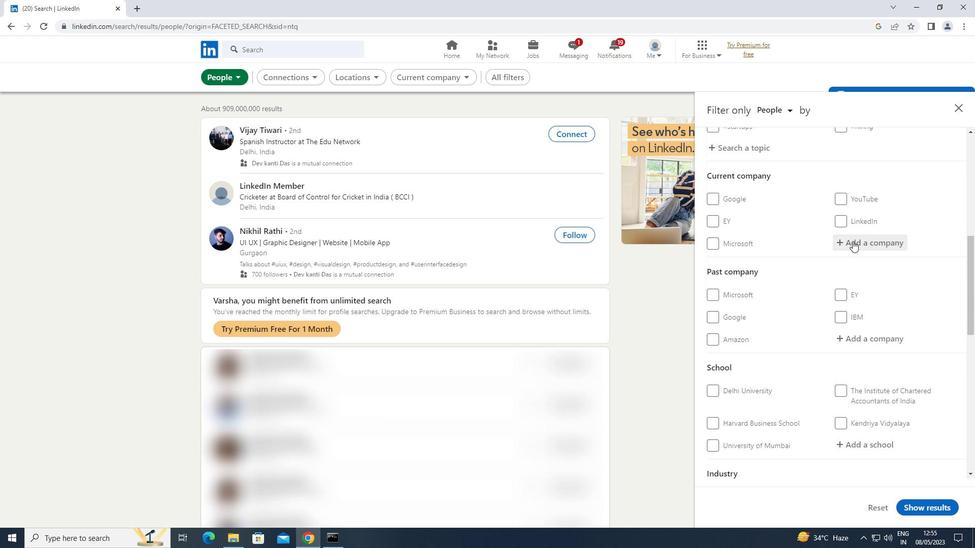 
Action: Mouse pressed left at (857, 237)
Screenshot: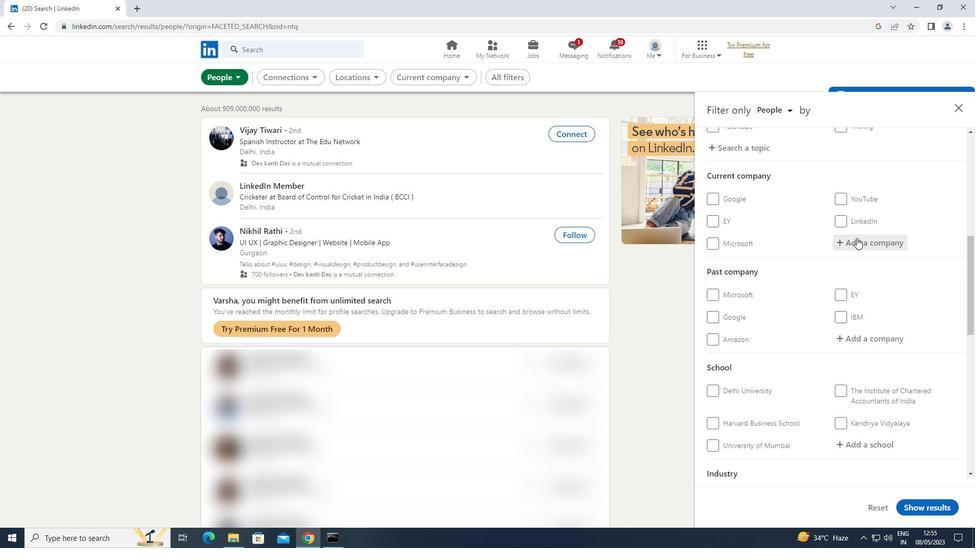 
Action: Key pressed <Key.shift>STERLING<Key.space>AND
Screenshot: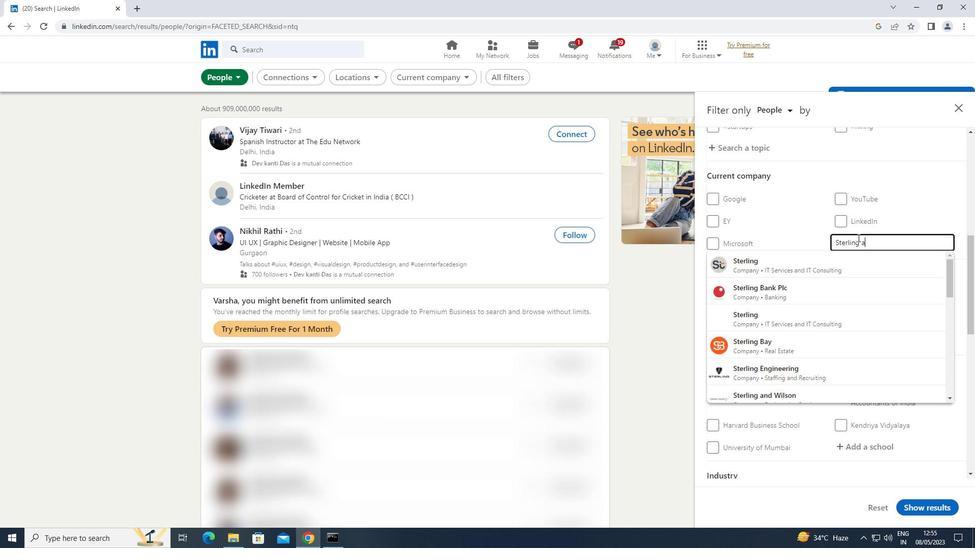 
Action: Mouse moved to (821, 266)
Screenshot: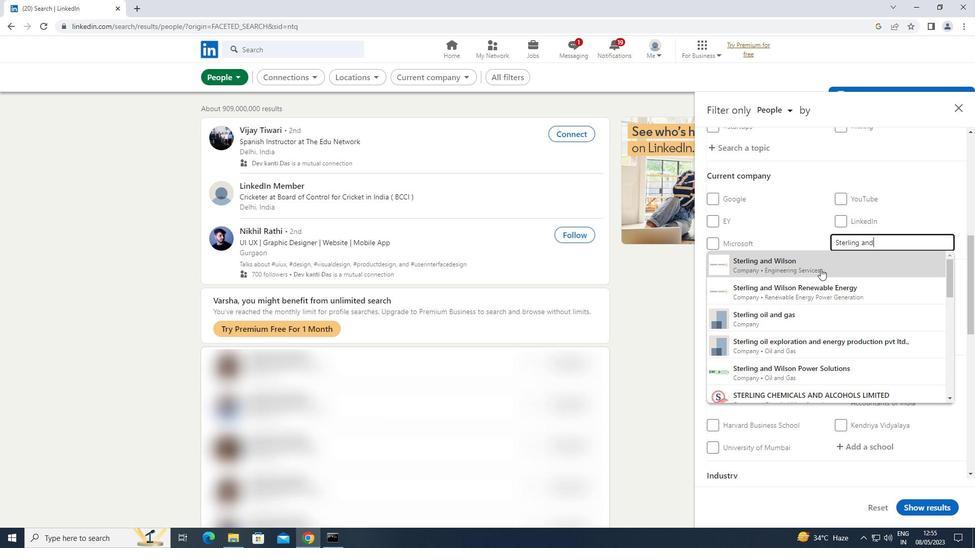 
Action: Mouse pressed left at (821, 266)
Screenshot: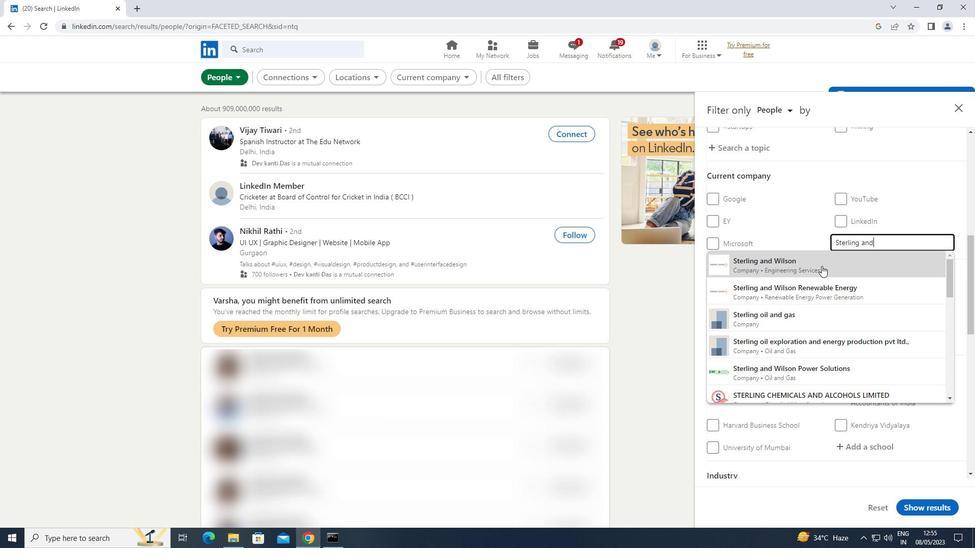 
Action: Mouse moved to (825, 262)
Screenshot: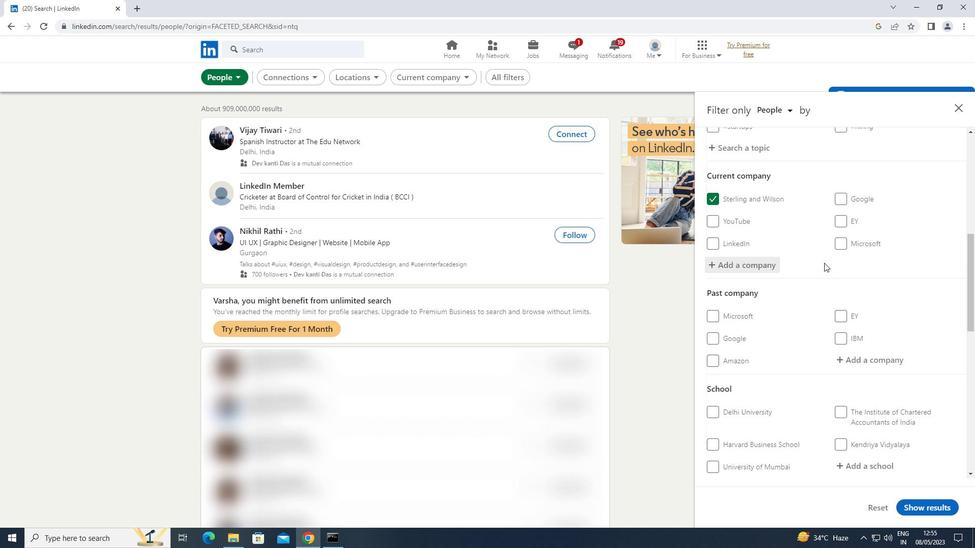 
Action: Mouse scrolled (825, 262) with delta (0, 0)
Screenshot: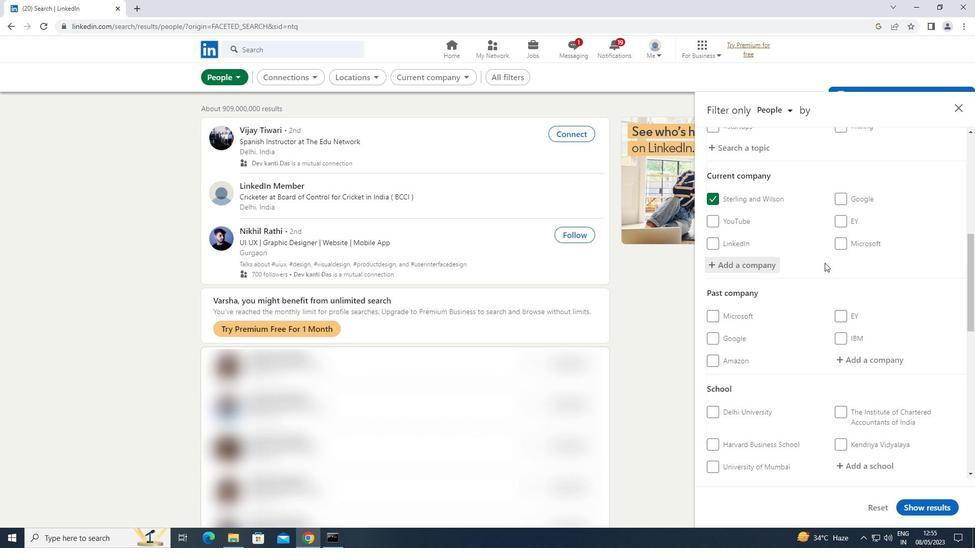 
Action: Mouse scrolled (825, 262) with delta (0, 0)
Screenshot: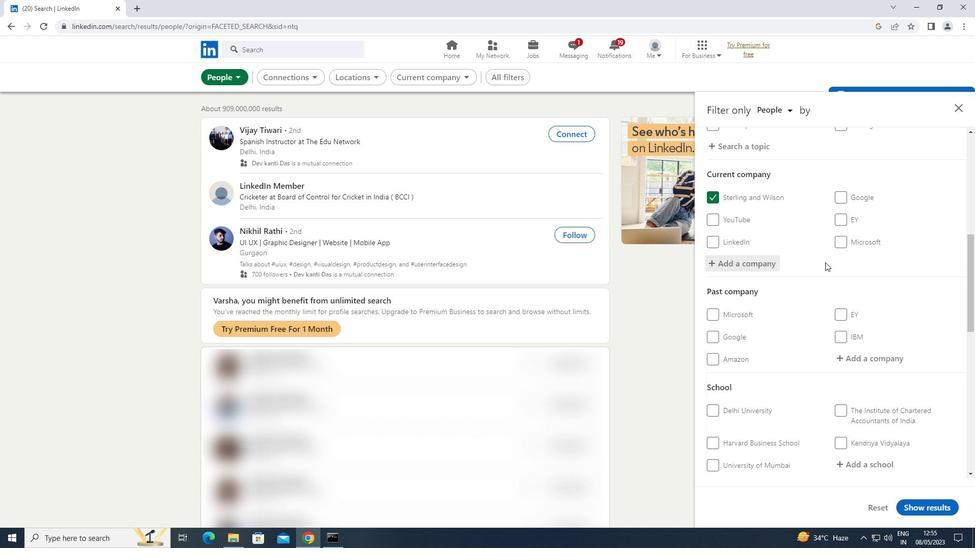 
Action: Mouse moved to (860, 359)
Screenshot: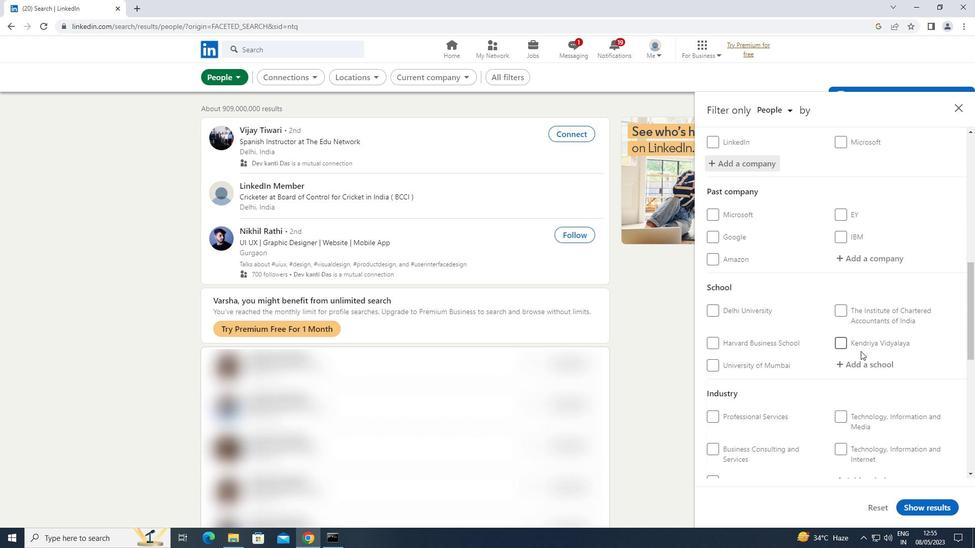 
Action: Mouse pressed left at (860, 359)
Screenshot: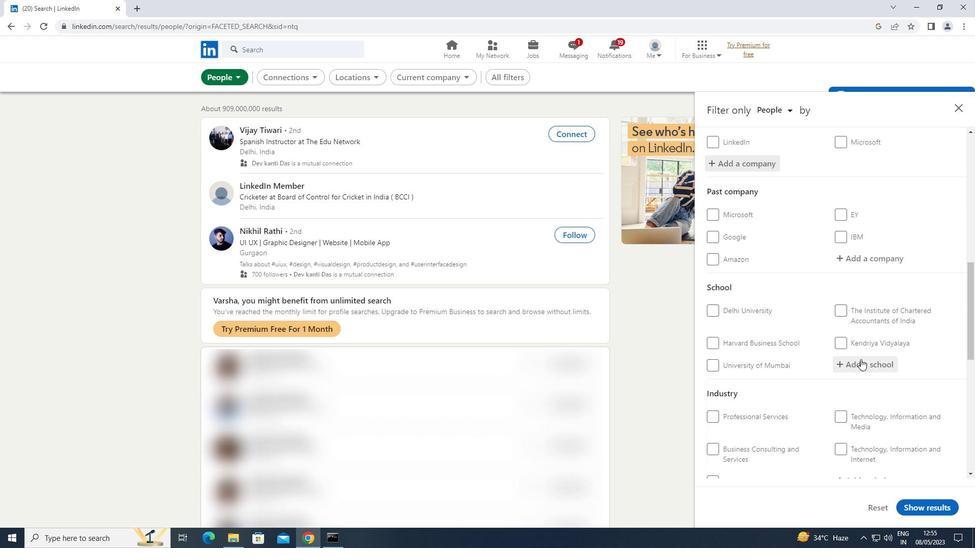 
Action: Mouse moved to (859, 359)
Screenshot: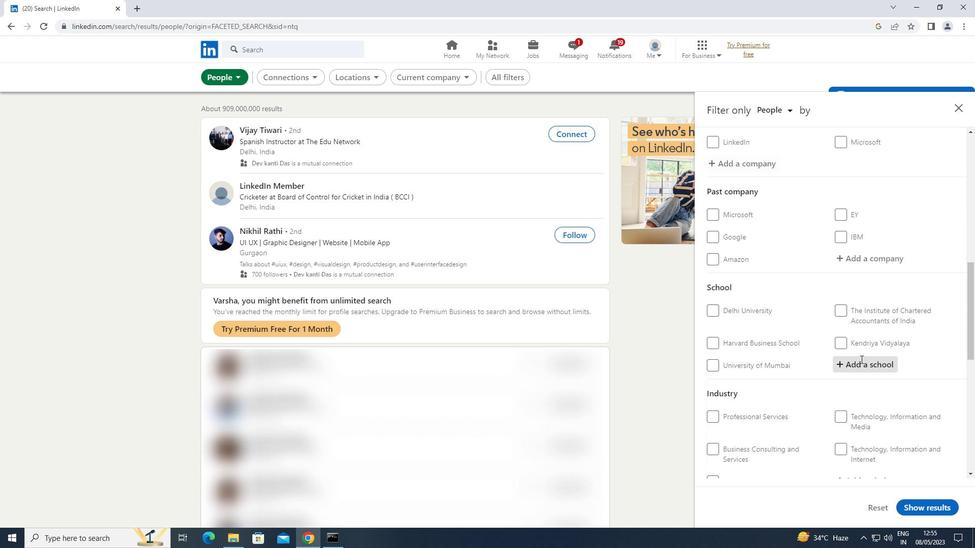 
Action: Key pressed <Key.shift>KARNATAKA
Screenshot: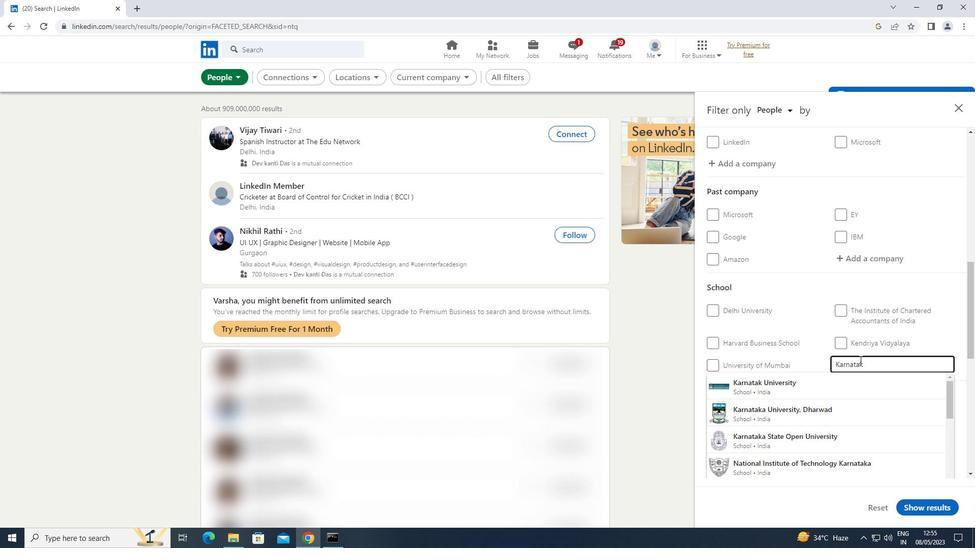 
Action: Mouse moved to (831, 393)
Screenshot: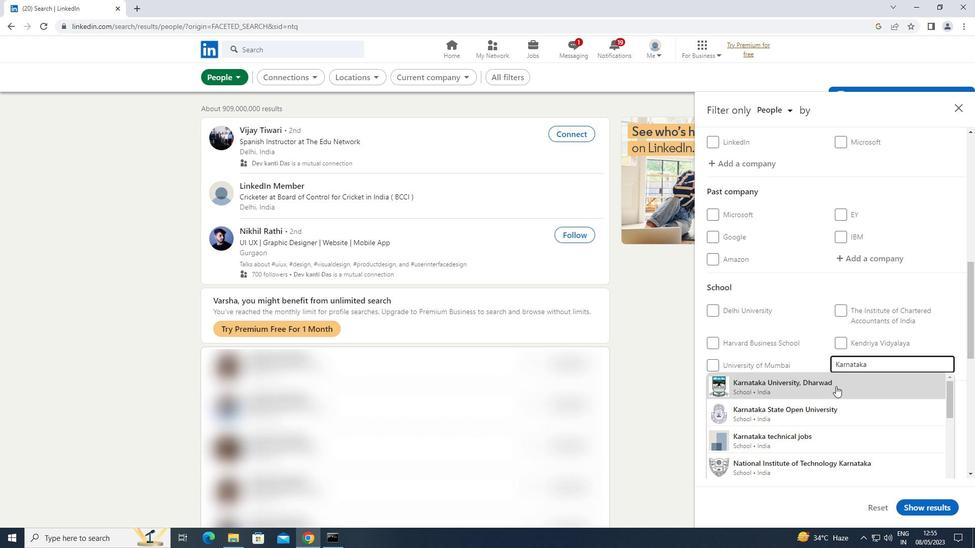 
Action: Mouse pressed left at (831, 393)
Screenshot: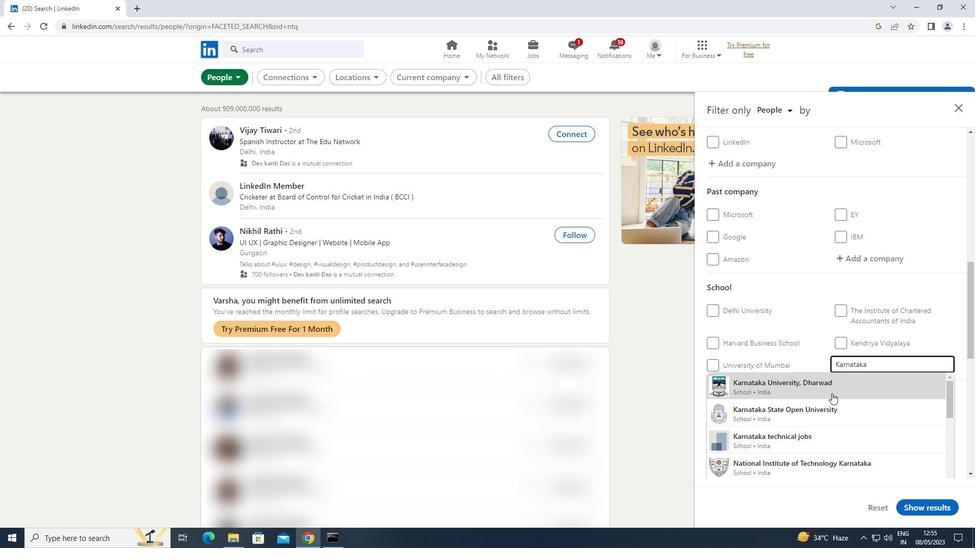 
Action: Mouse moved to (835, 391)
Screenshot: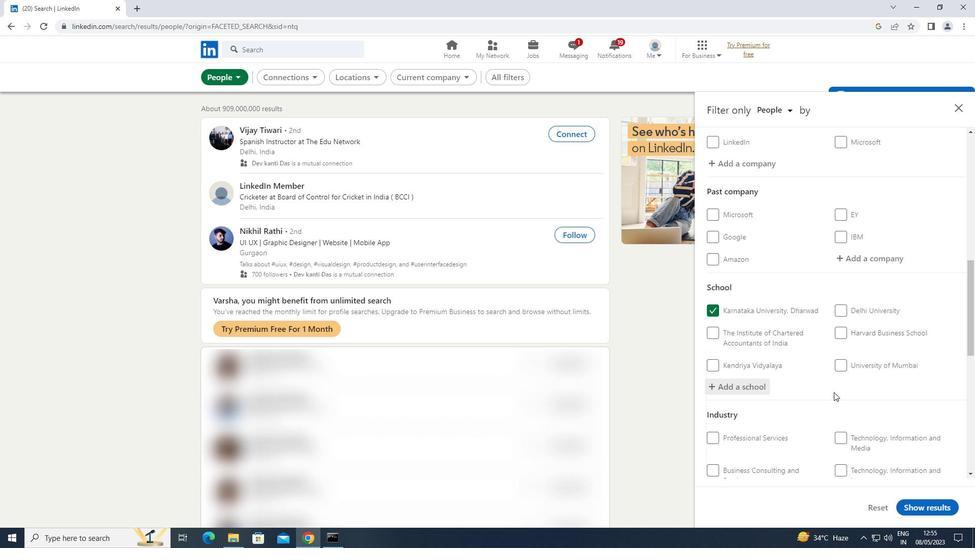 
Action: Mouse scrolled (835, 390) with delta (0, 0)
Screenshot: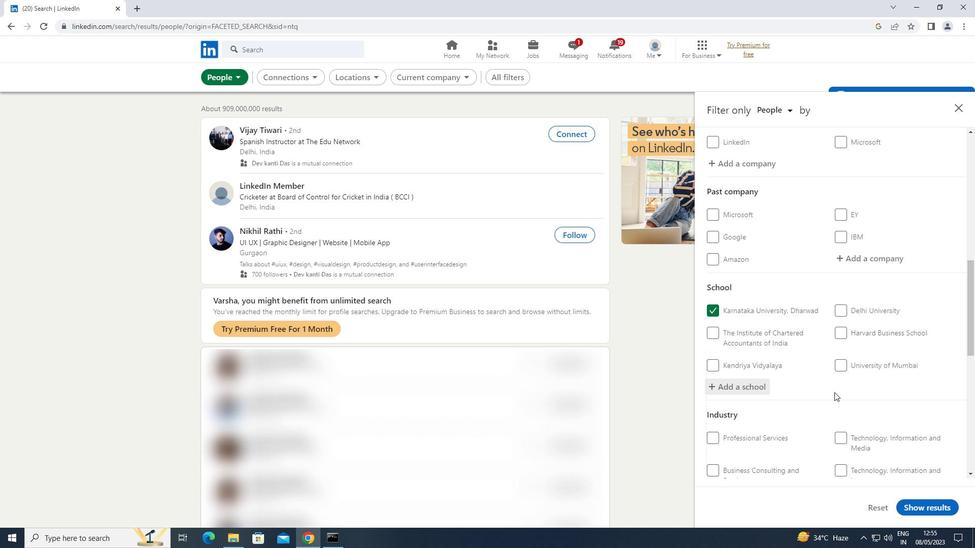 
Action: Mouse moved to (836, 391)
Screenshot: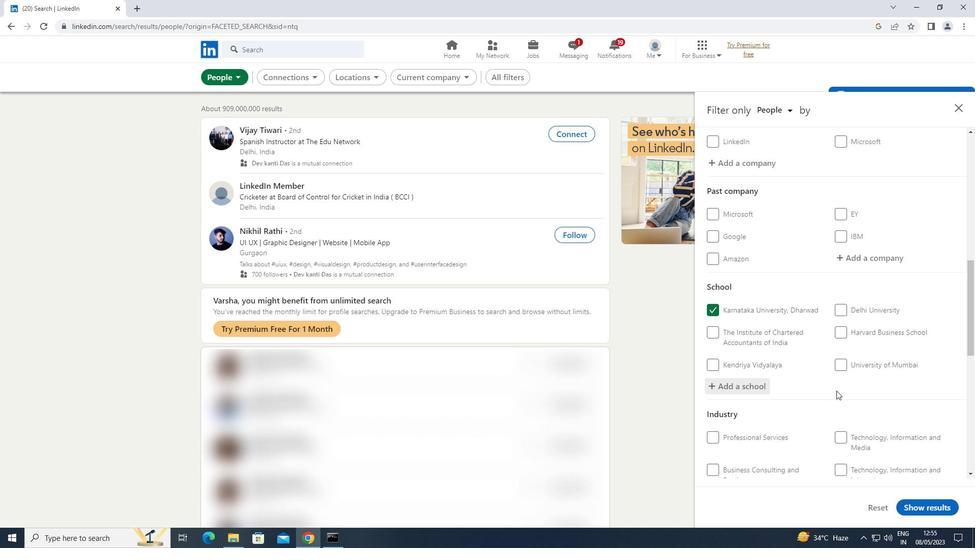 
Action: Mouse scrolled (836, 390) with delta (0, 0)
Screenshot: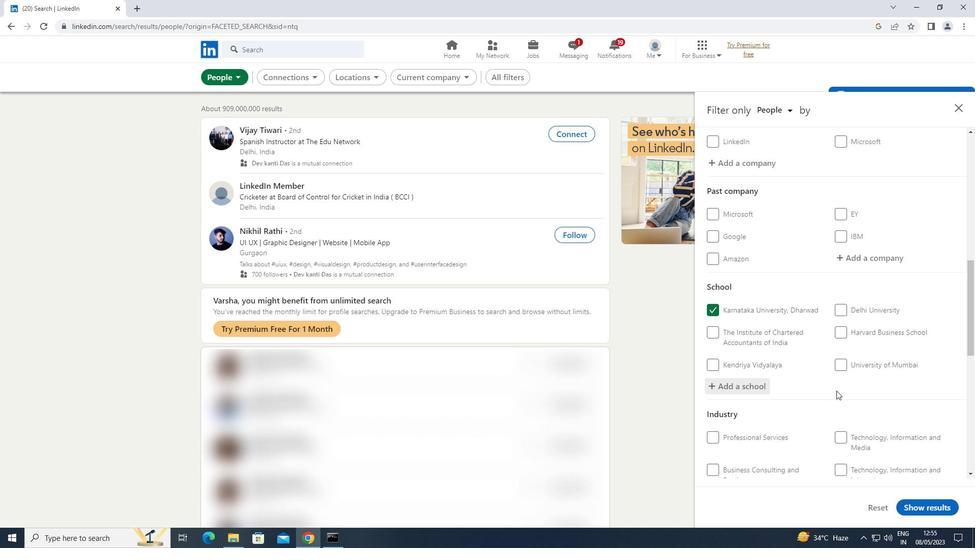 
Action: Mouse moved to (897, 401)
Screenshot: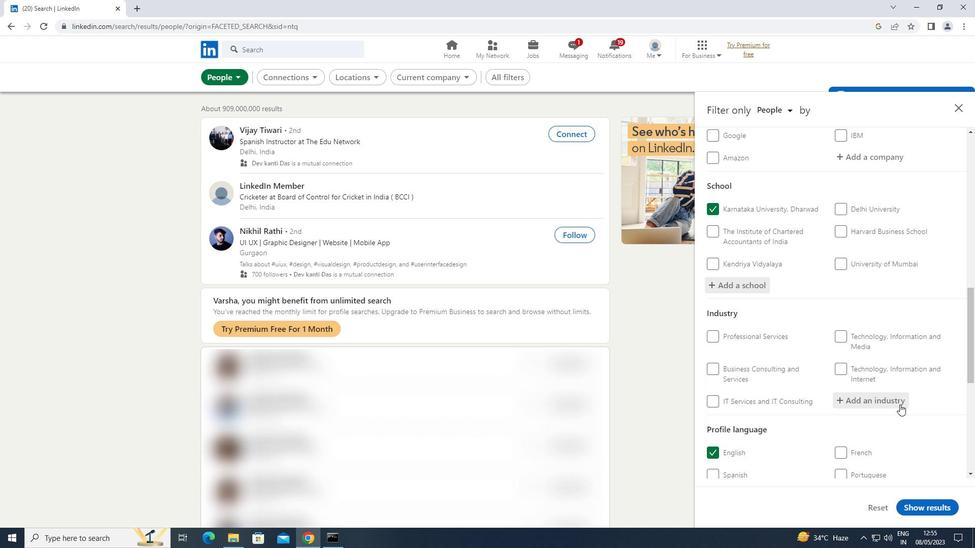 
Action: Mouse pressed left at (897, 401)
Screenshot: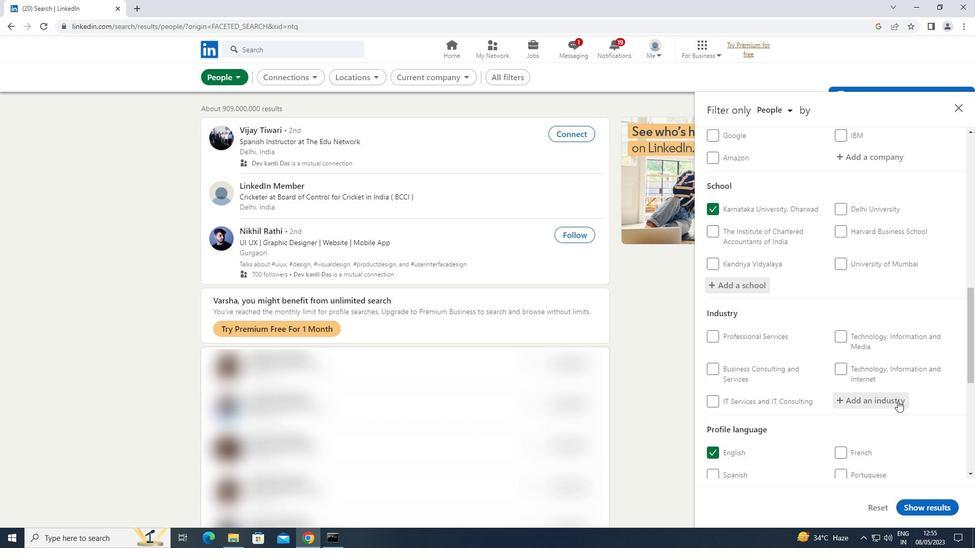 
Action: Key pressed <Key.shift>LEASING
Screenshot: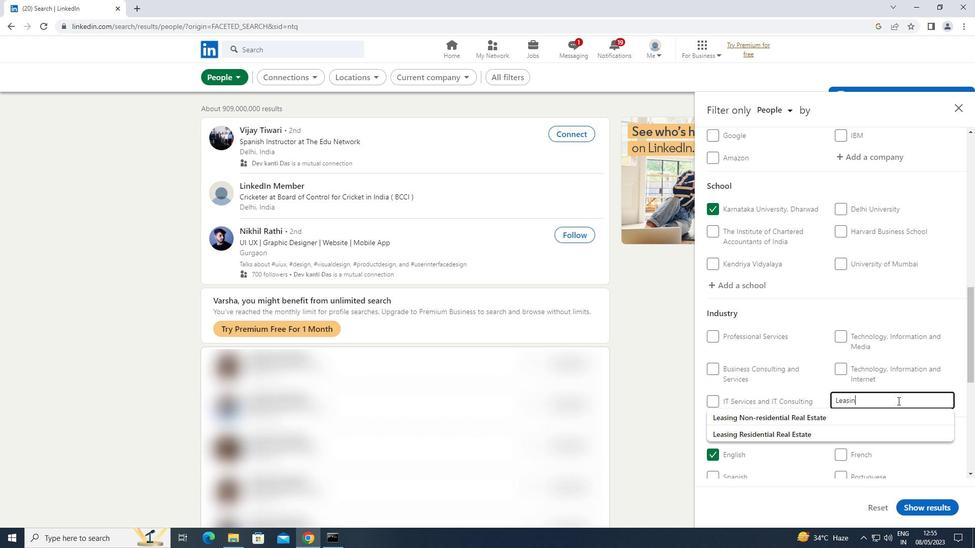 
Action: Mouse moved to (879, 412)
Screenshot: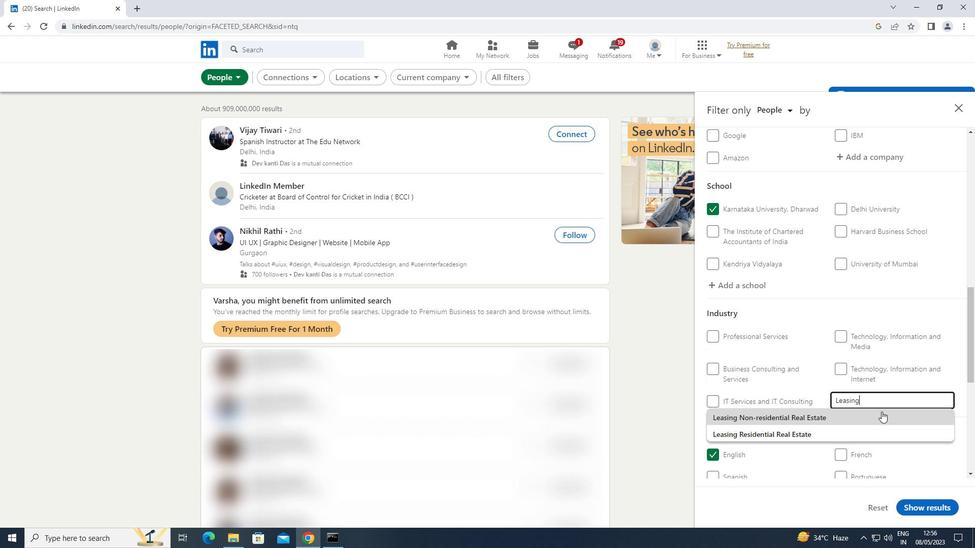 
Action: Mouse pressed left at (879, 412)
Screenshot: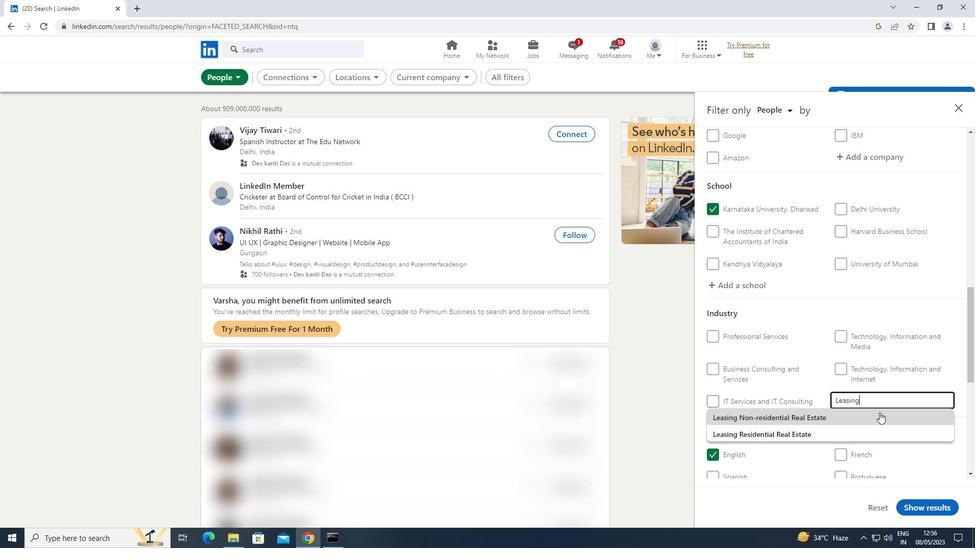 
Action: Mouse moved to (878, 412)
Screenshot: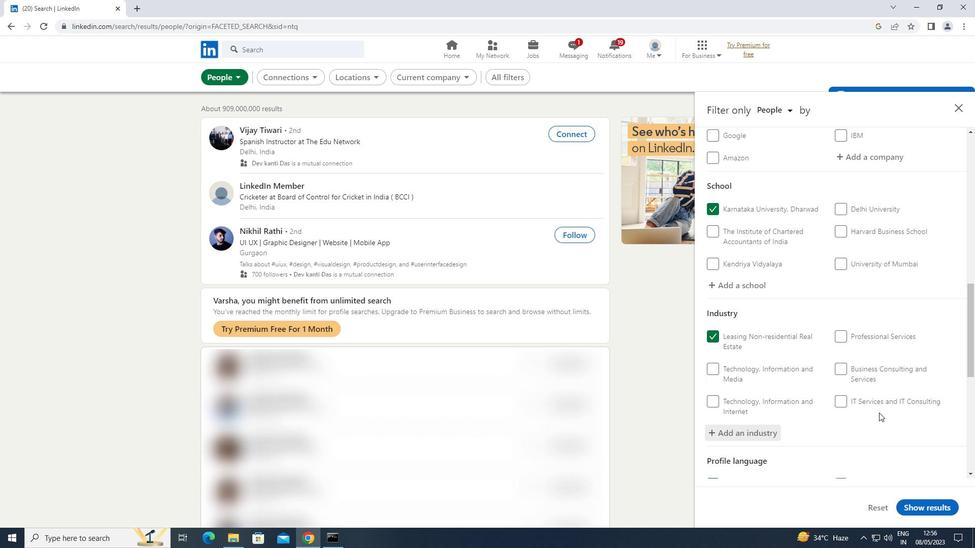 
Action: Mouse scrolled (878, 411) with delta (0, 0)
Screenshot: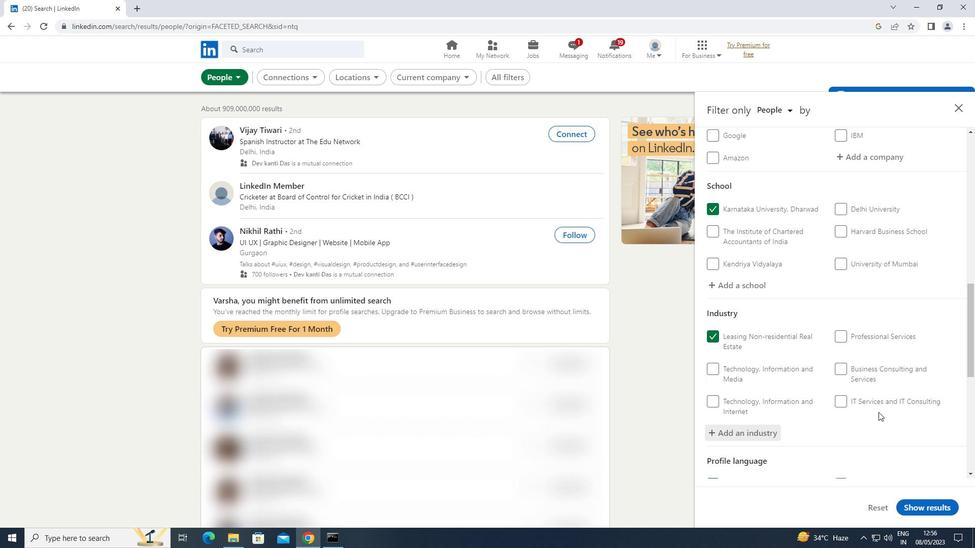 
Action: Mouse scrolled (878, 411) with delta (0, 0)
Screenshot: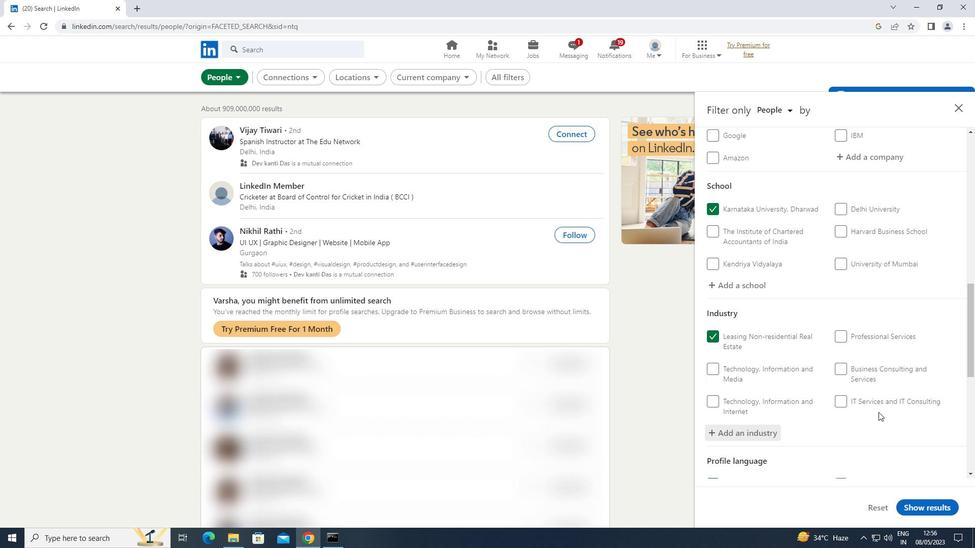 
Action: Mouse scrolled (878, 411) with delta (0, 0)
Screenshot: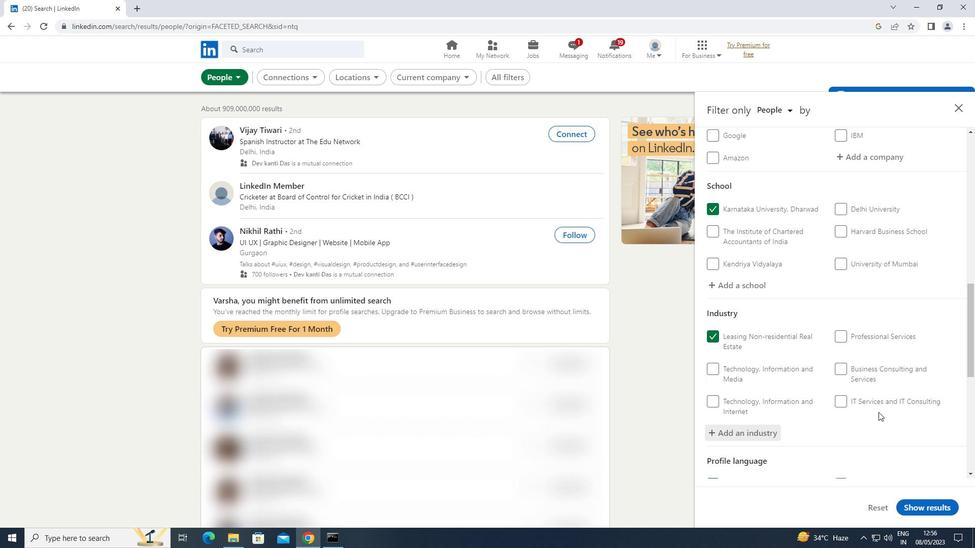 
Action: Mouse moved to (857, 403)
Screenshot: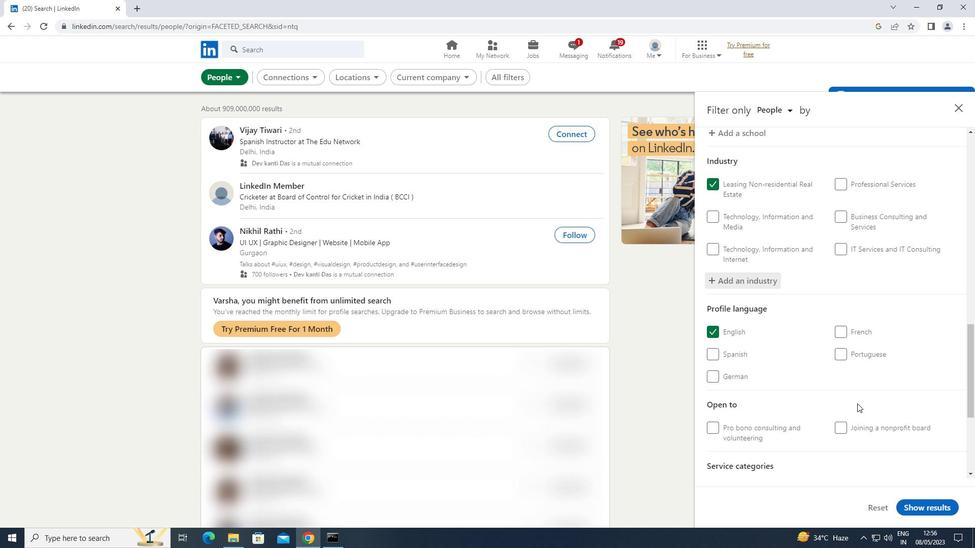
Action: Mouse scrolled (857, 403) with delta (0, 0)
Screenshot: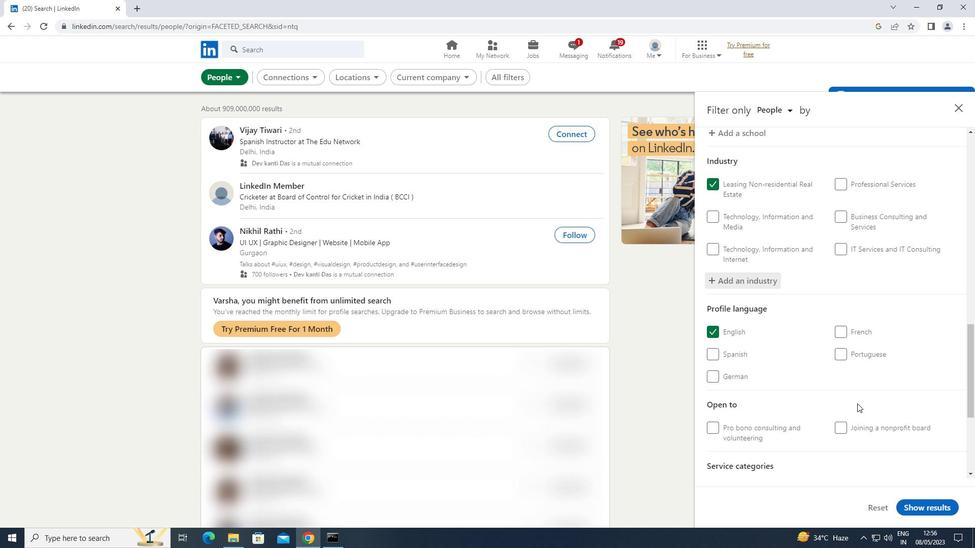 
Action: Mouse scrolled (857, 403) with delta (0, 0)
Screenshot: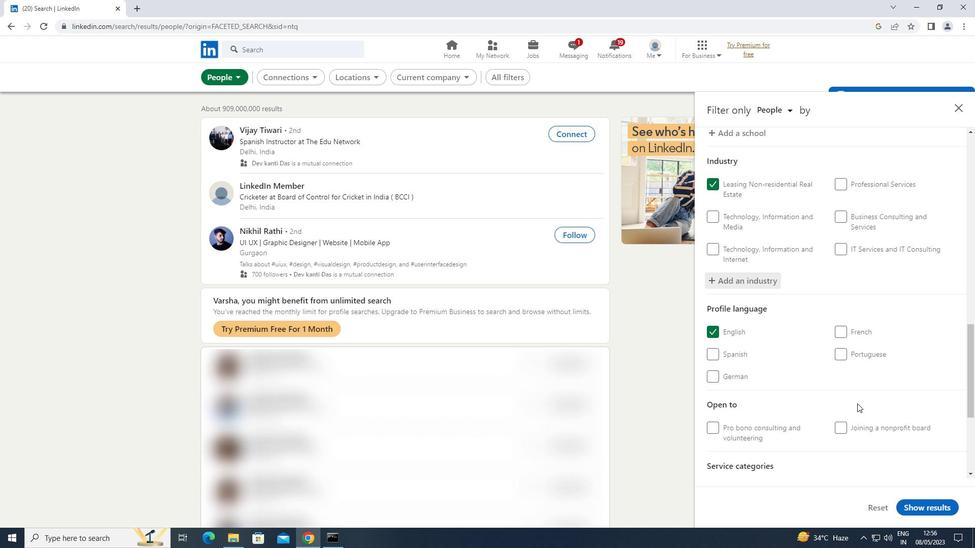 
Action: Mouse scrolled (857, 403) with delta (0, 0)
Screenshot: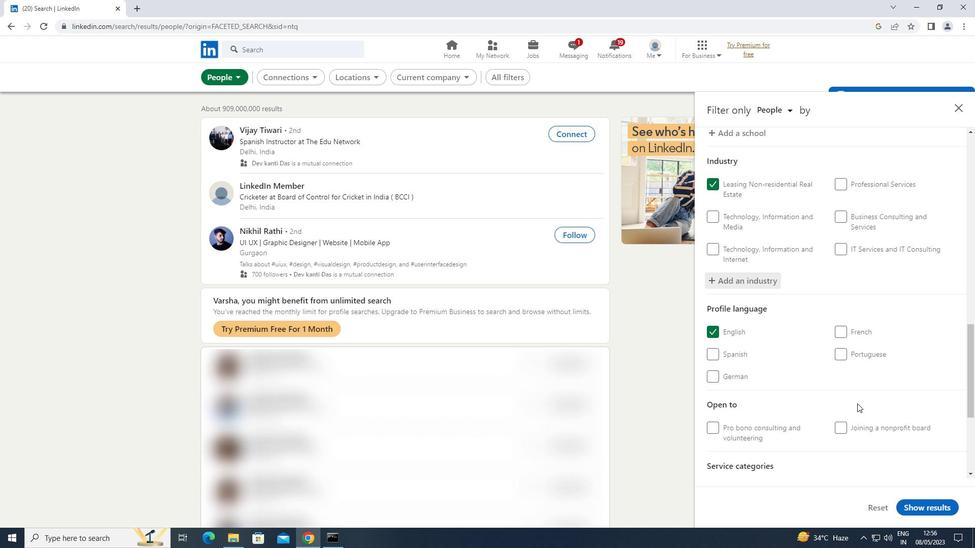 
Action: Mouse moved to (882, 383)
Screenshot: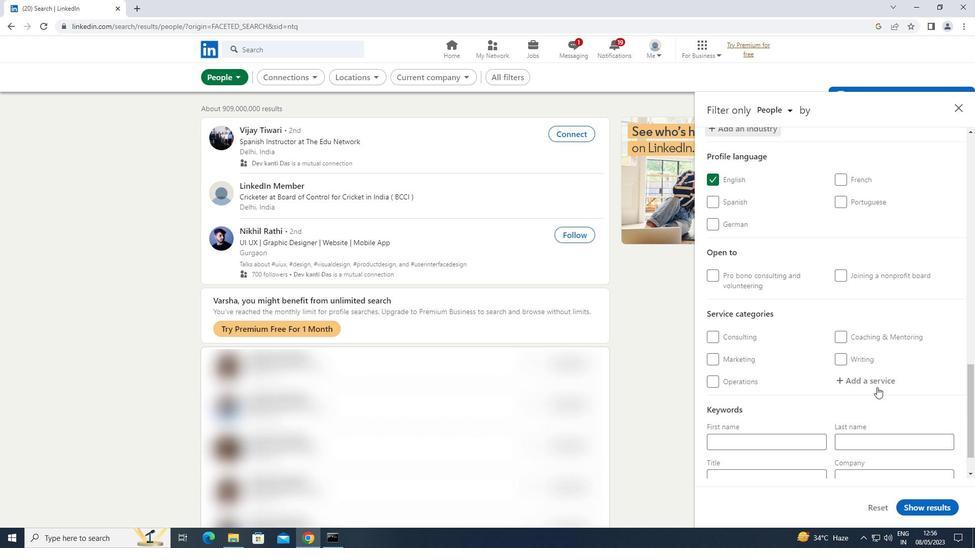 
Action: Mouse pressed left at (882, 383)
Screenshot: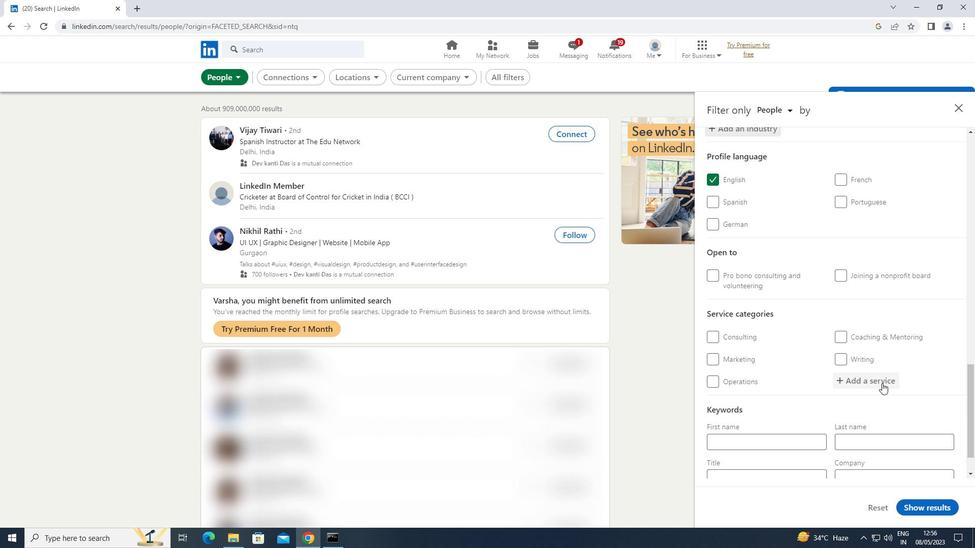 
Action: Mouse moved to (878, 385)
Screenshot: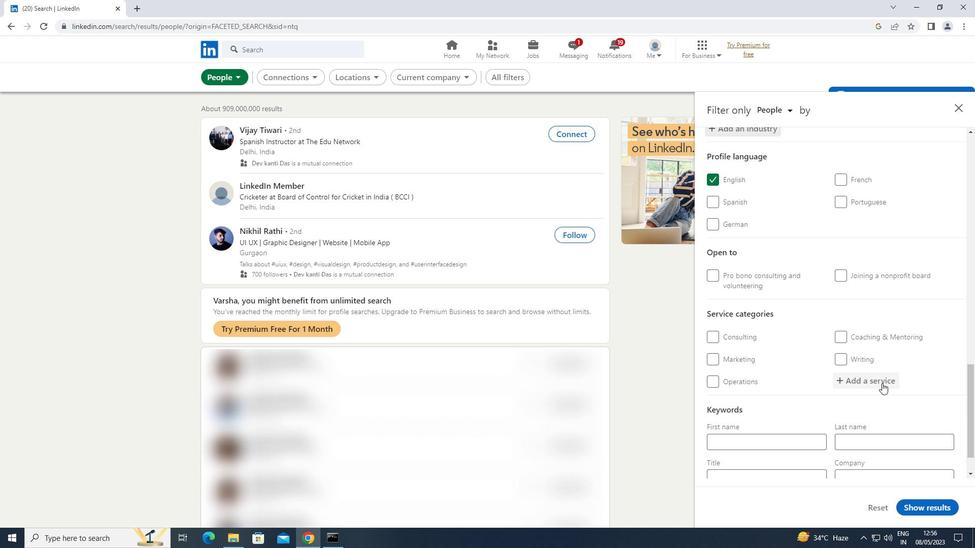 
Action: Key pressed <Key.shift>DEMAND
Screenshot: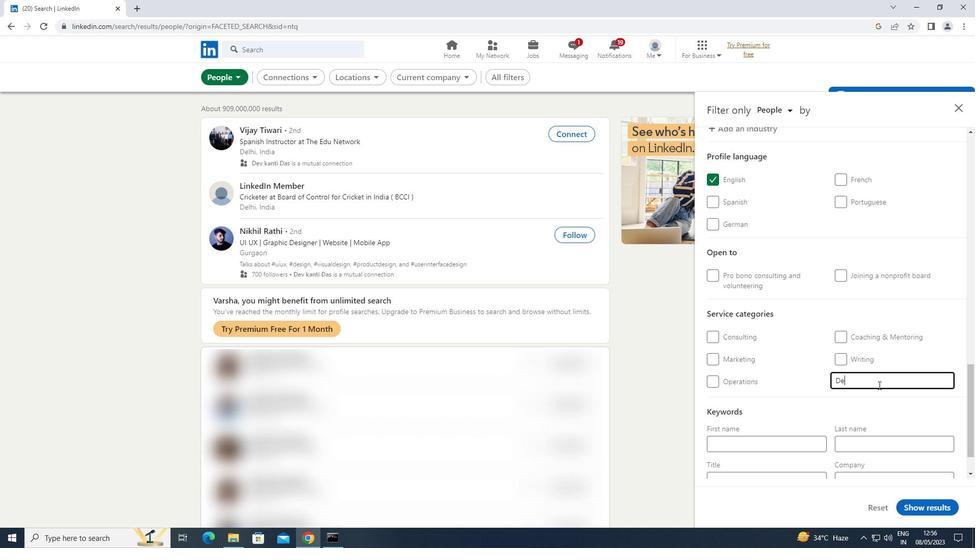 
Action: Mouse moved to (808, 395)
Screenshot: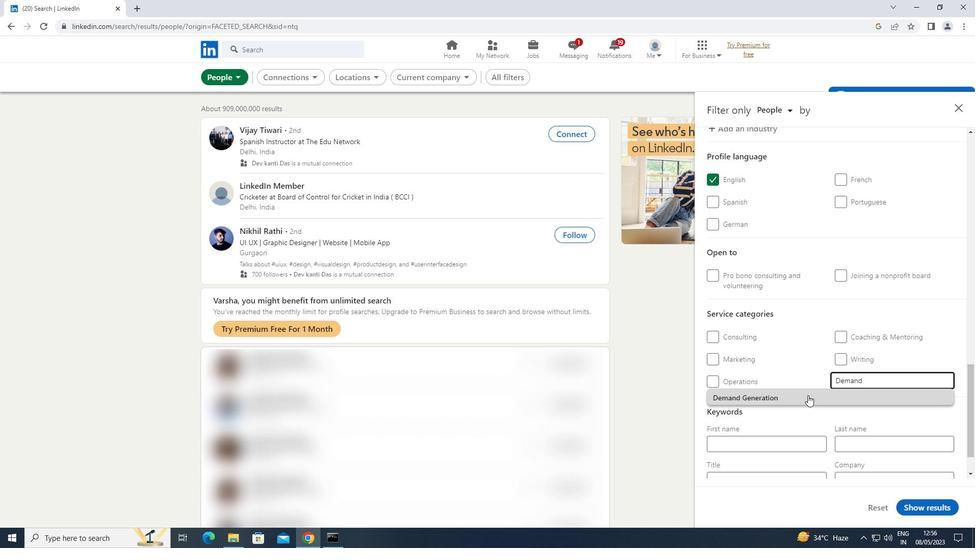 
Action: Mouse pressed left at (808, 395)
Screenshot: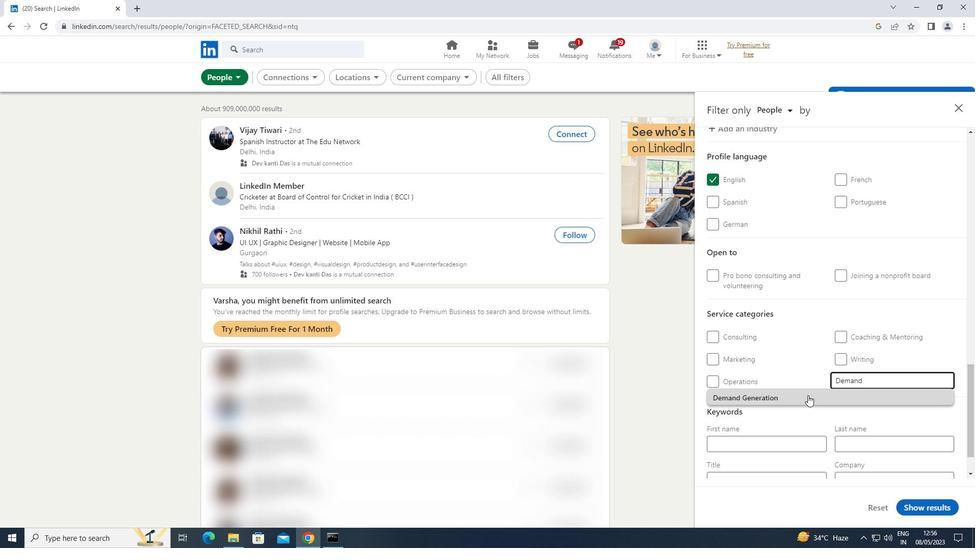 
Action: Mouse moved to (810, 393)
Screenshot: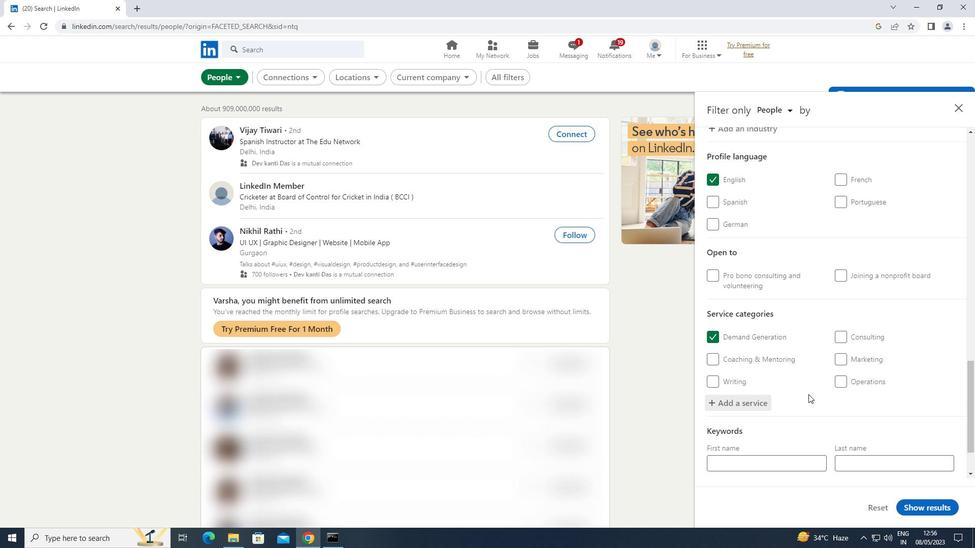 
Action: Mouse scrolled (810, 392) with delta (0, 0)
Screenshot: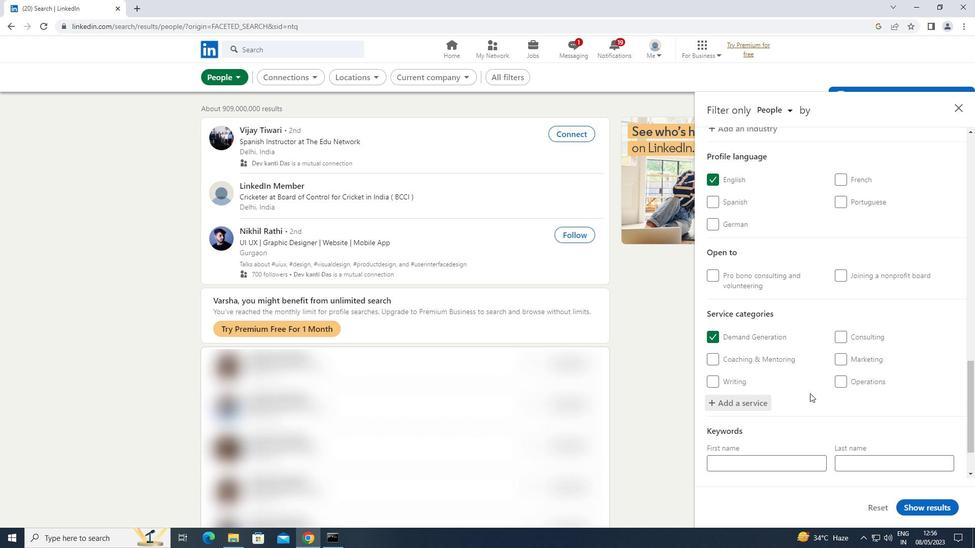 
Action: Mouse scrolled (810, 392) with delta (0, 0)
Screenshot: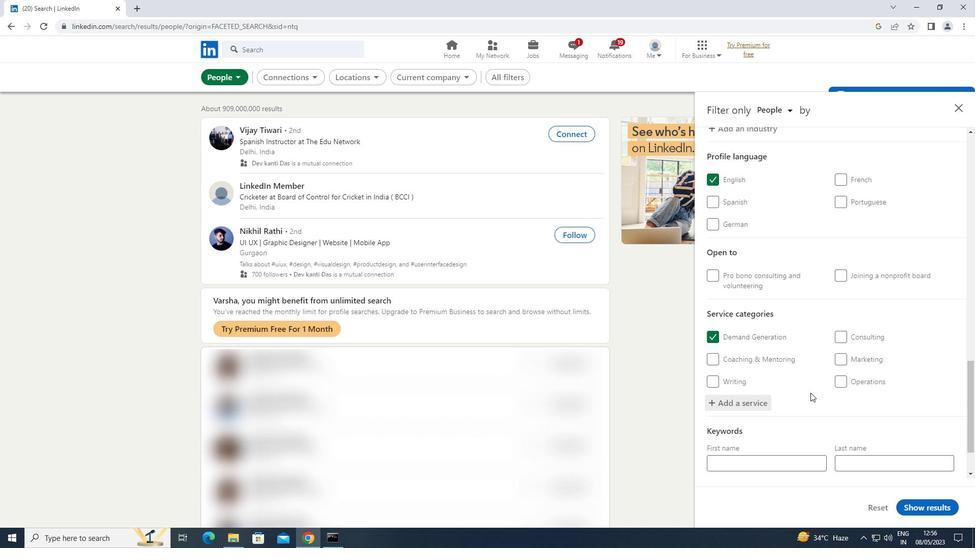 
Action: Mouse moved to (811, 393)
Screenshot: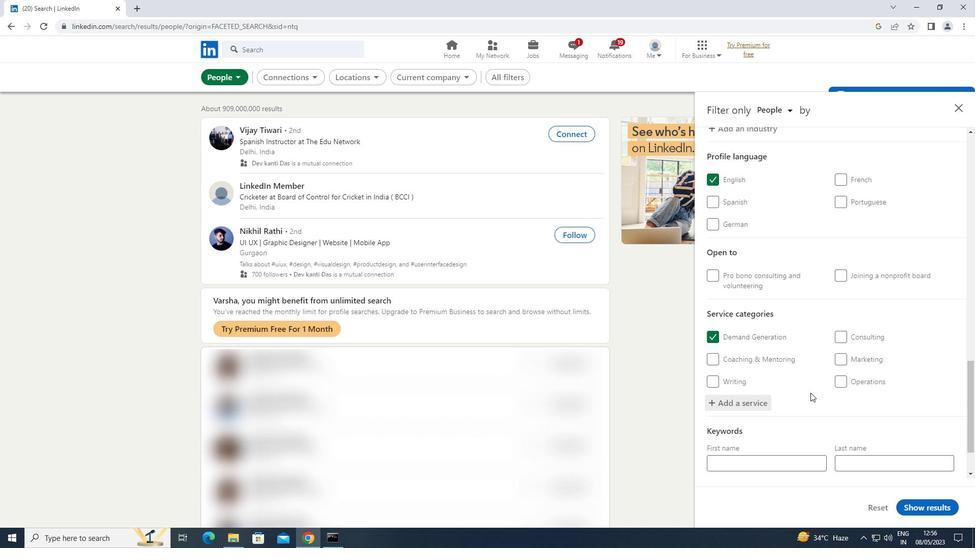 
Action: Mouse scrolled (811, 392) with delta (0, 0)
Screenshot: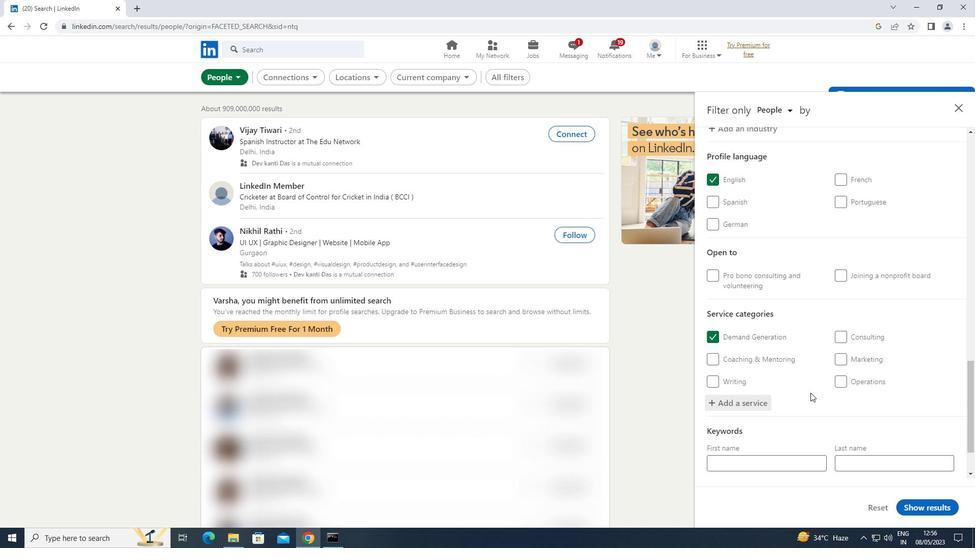 
Action: Mouse moved to (811, 392)
Screenshot: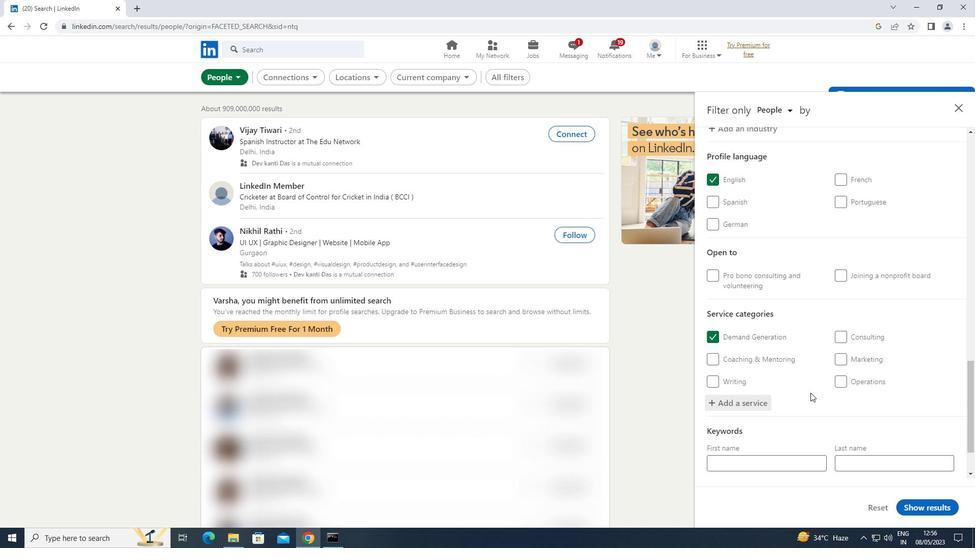 
Action: Mouse scrolled (811, 392) with delta (0, 0)
Screenshot: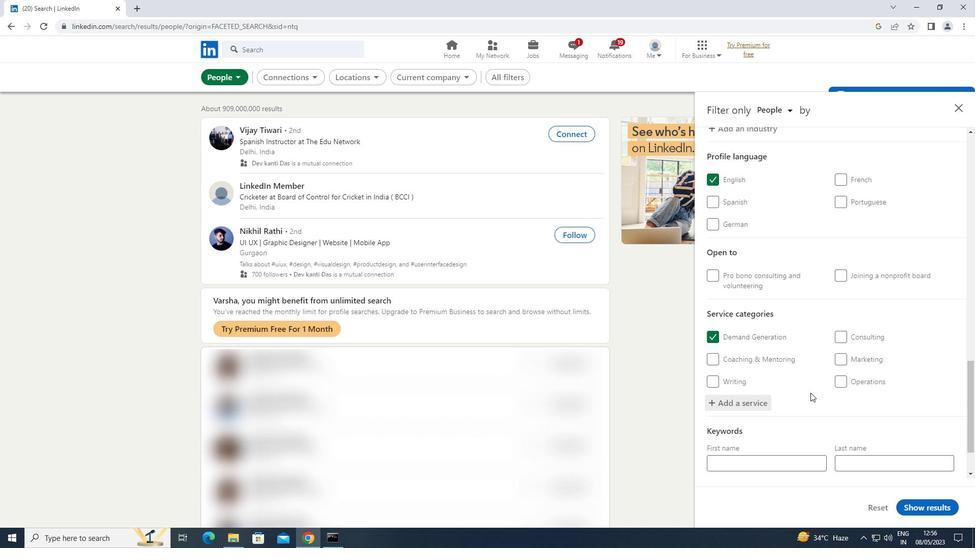 
Action: Mouse scrolled (811, 392) with delta (0, 0)
Screenshot: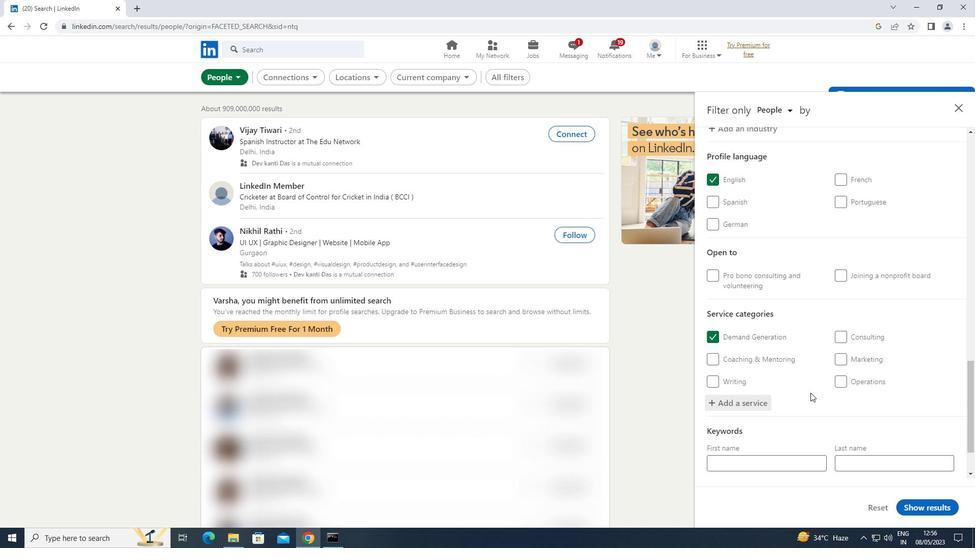 
Action: Mouse scrolled (811, 392) with delta (0, 0)
Screenshot: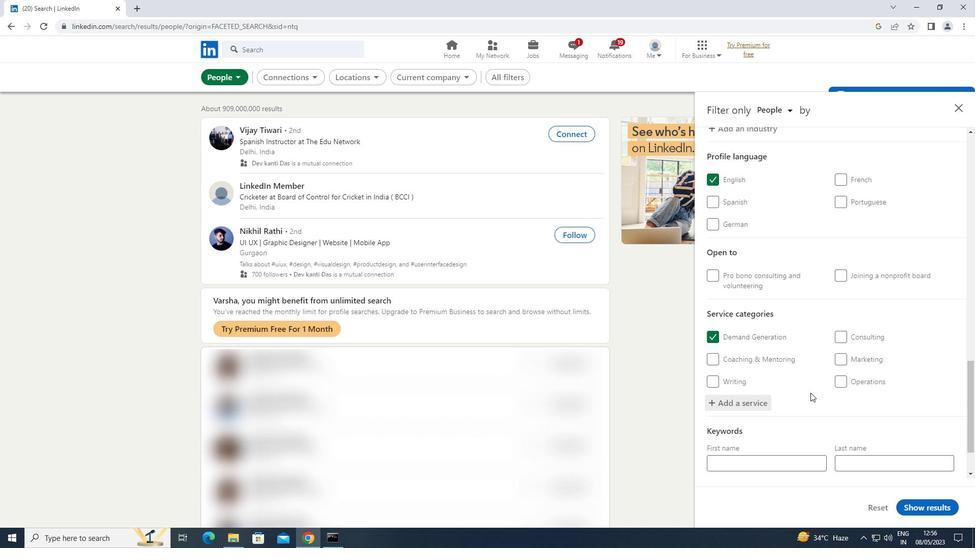 
Action: Mouse moved to (767, 426)
Screenshot: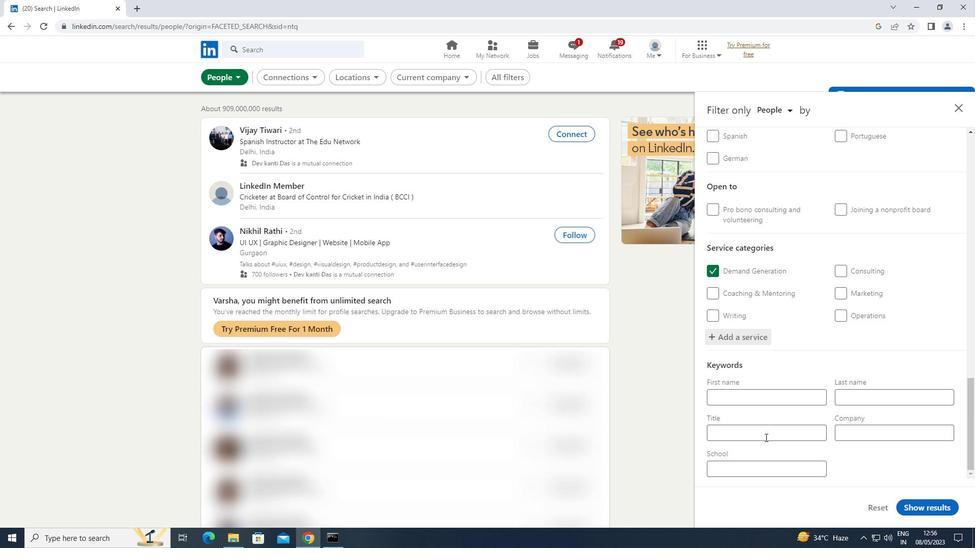 
Action: Mouse pressed left at (767, 426)
Screenshot: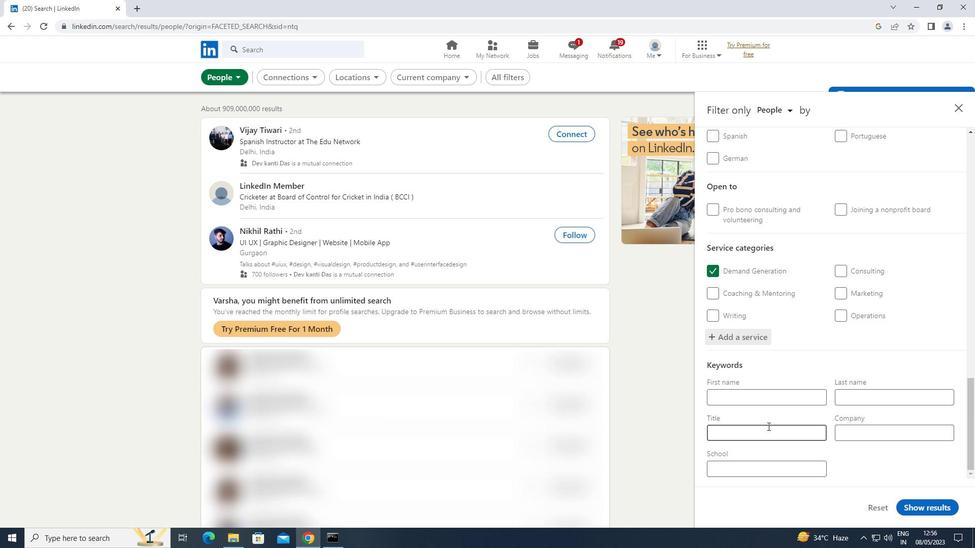
Action: Key pressed <Key.shift>GEOLOGIST
Screenshot: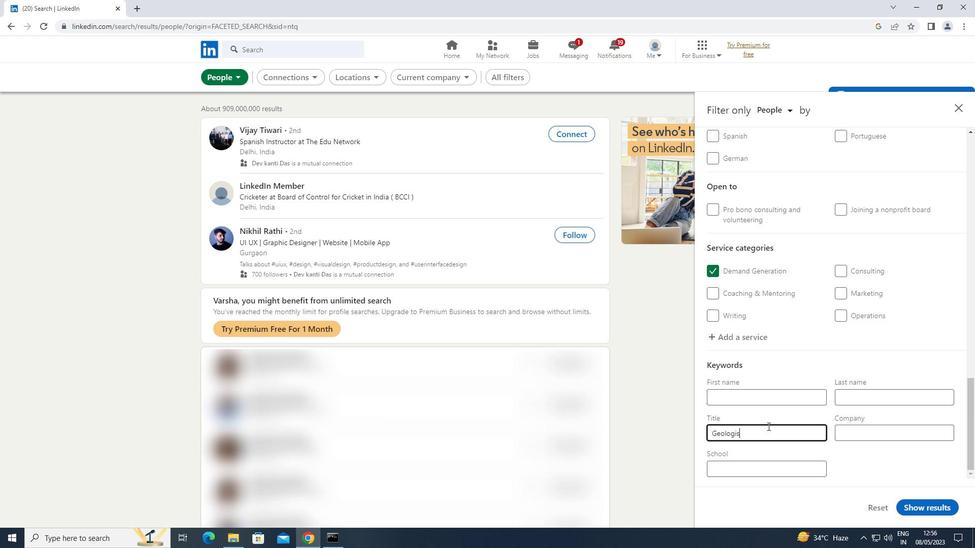 
Action: Mouse moved to (923, 504)
Screenshot: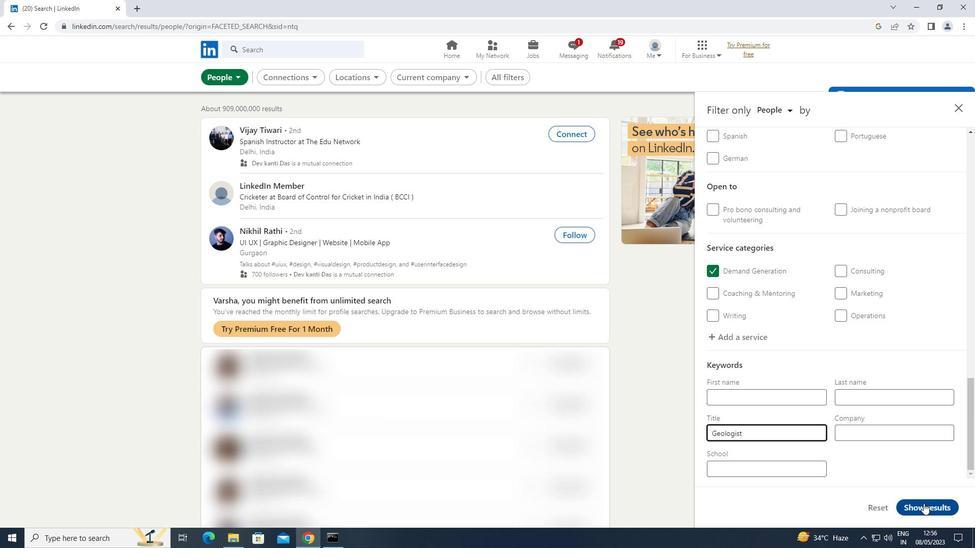 
Action: Mouse pressed left at (923, 504)
Screenshot: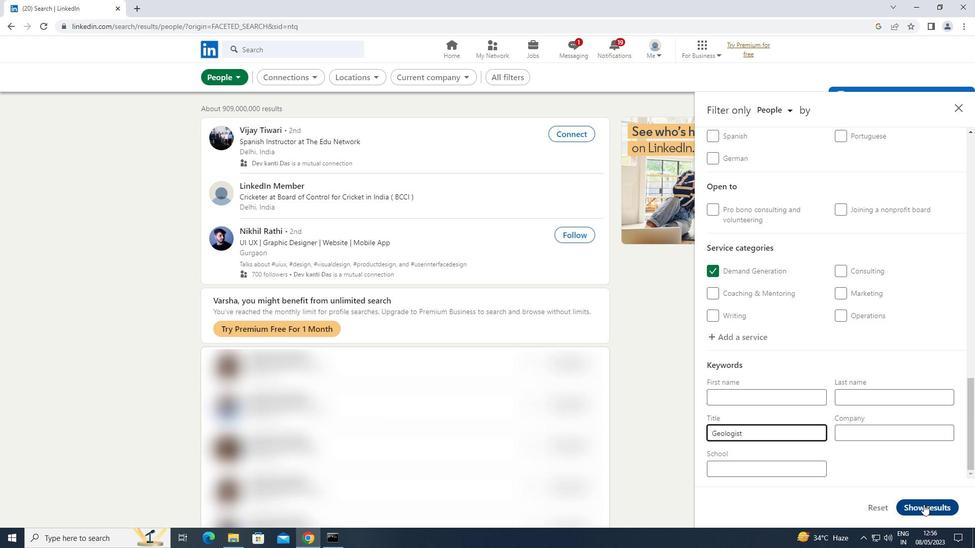 
